 Task: Create a due date automation trigger when advanced on, on the tuesday after a card is due add dates starting tomorrow at 11:00 AM.
Action: Mouse moved to (904, 279)
Screenshot: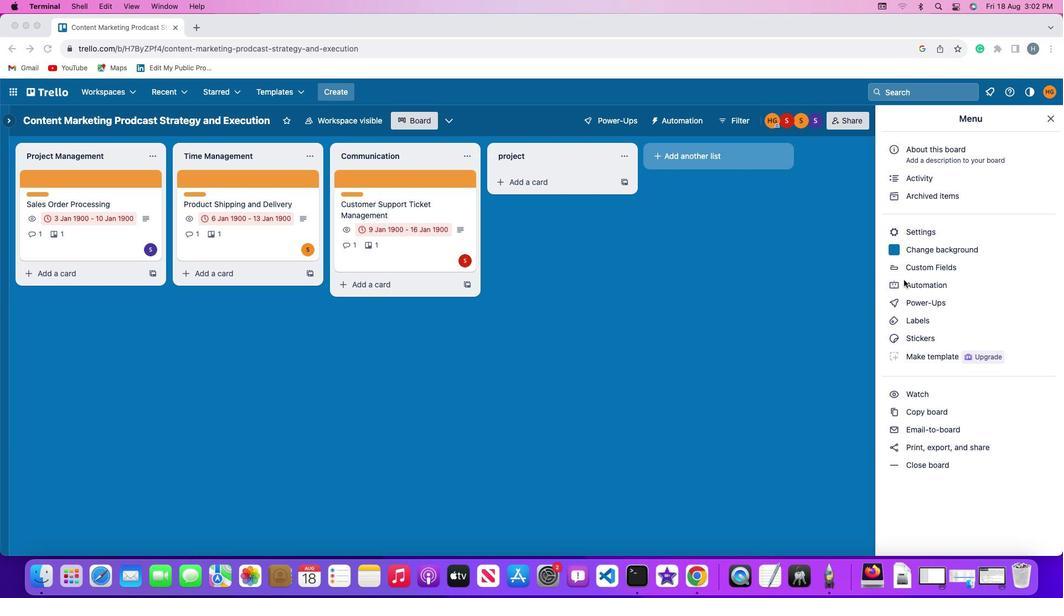 
Action: Mouse pressed left at (904, 279)
Screenshot: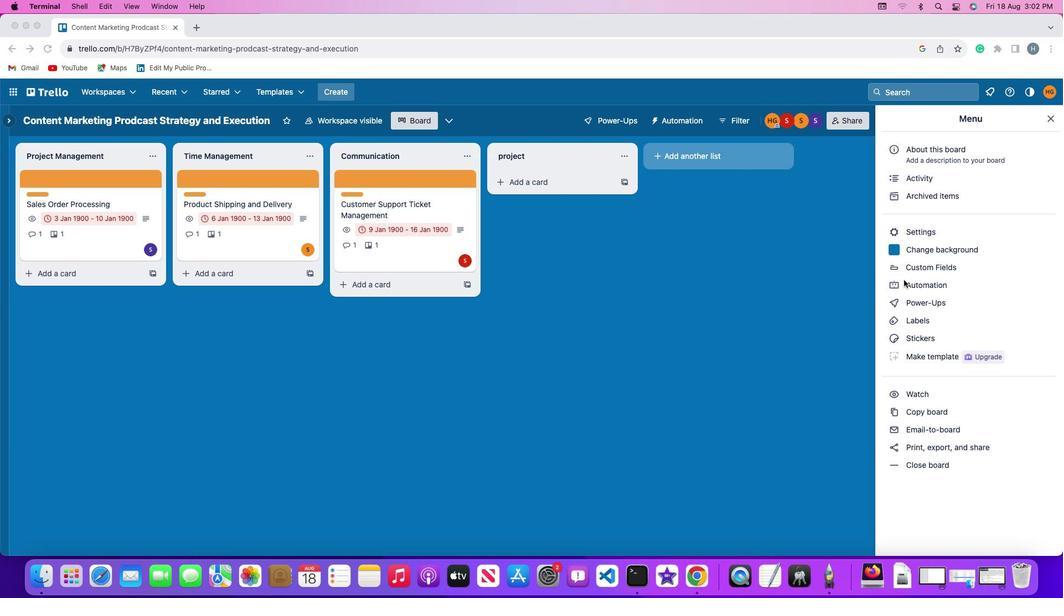 
Action: Mouse pressed left at (904, 279)
Screenshot: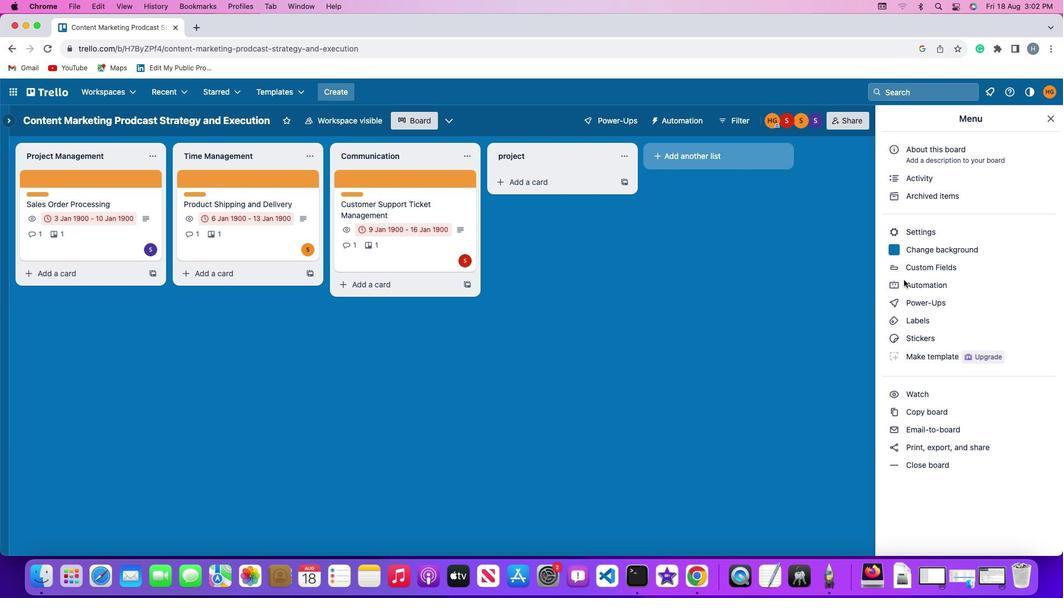 
Action: Mouse moved to (68, 262)
Screenshot: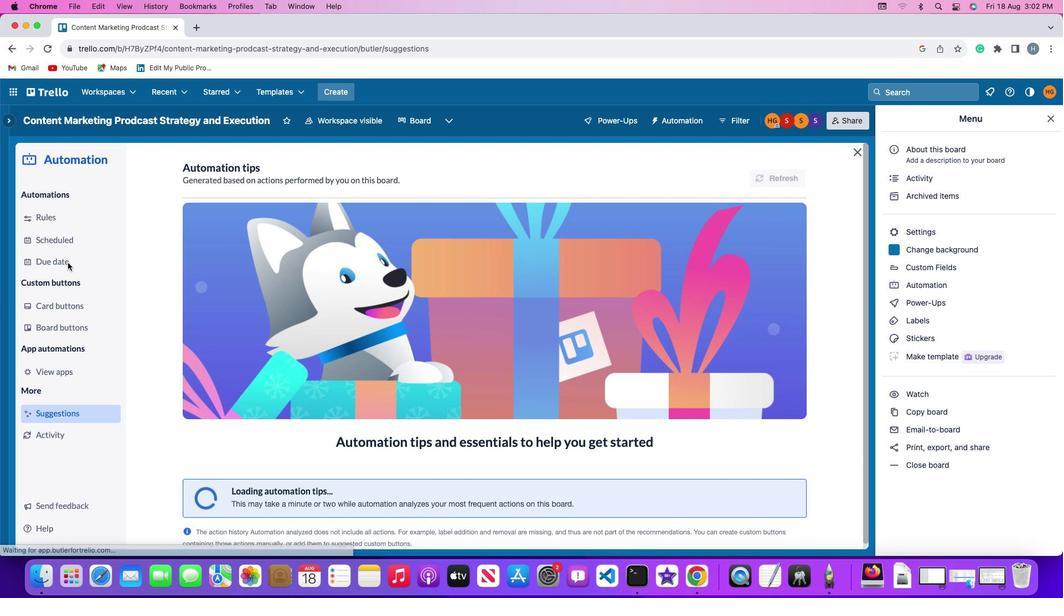 
Action: Mouse pressed left at (68, 262)
Screenshot: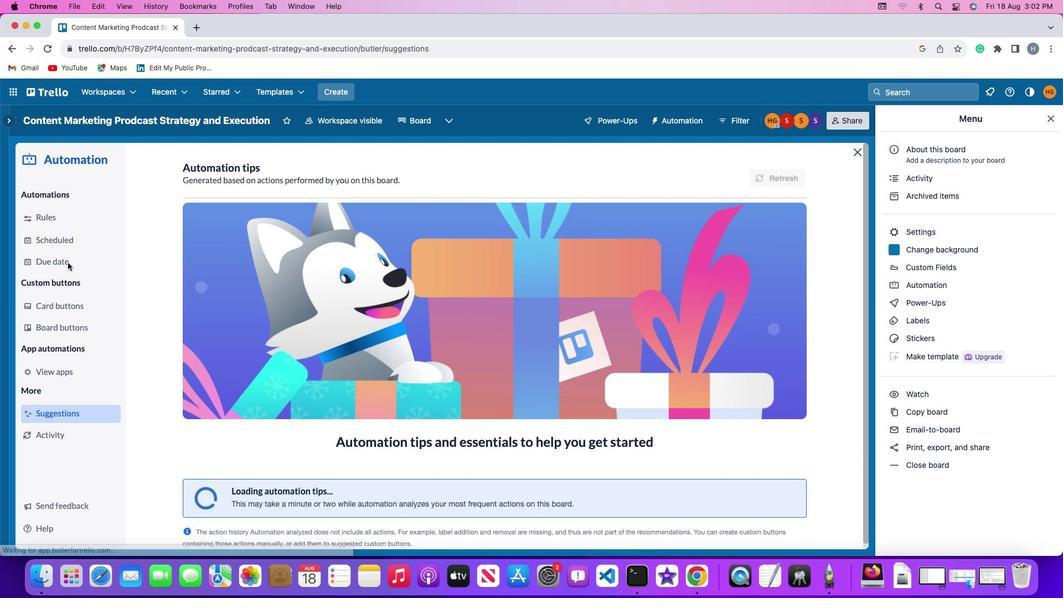 
Action: Mouse moved to (761, 168)
Screenshot: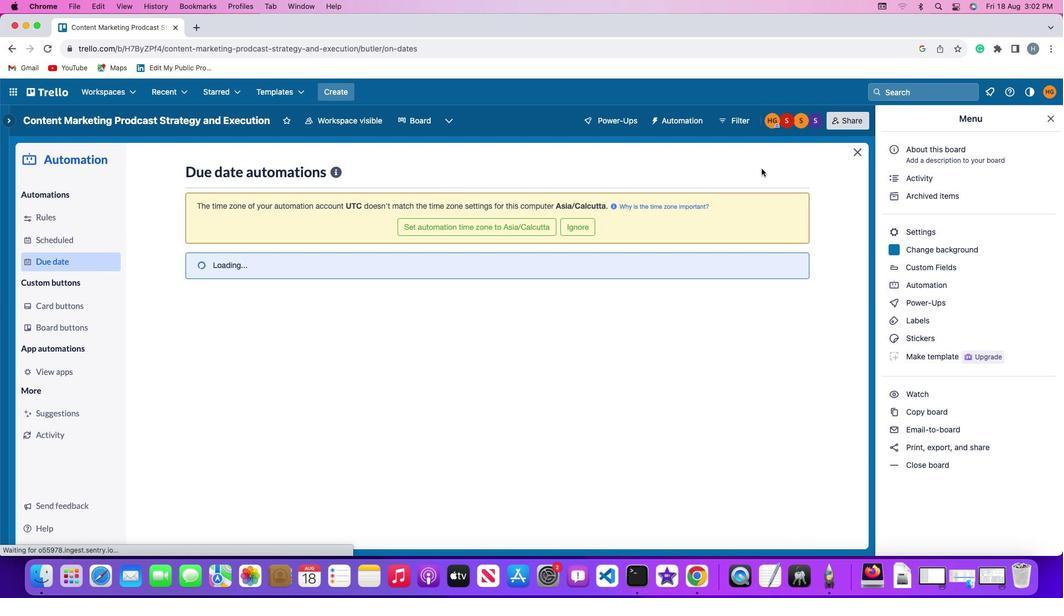 
Action: Mouse pressed left at (761, 168)
Screenshot: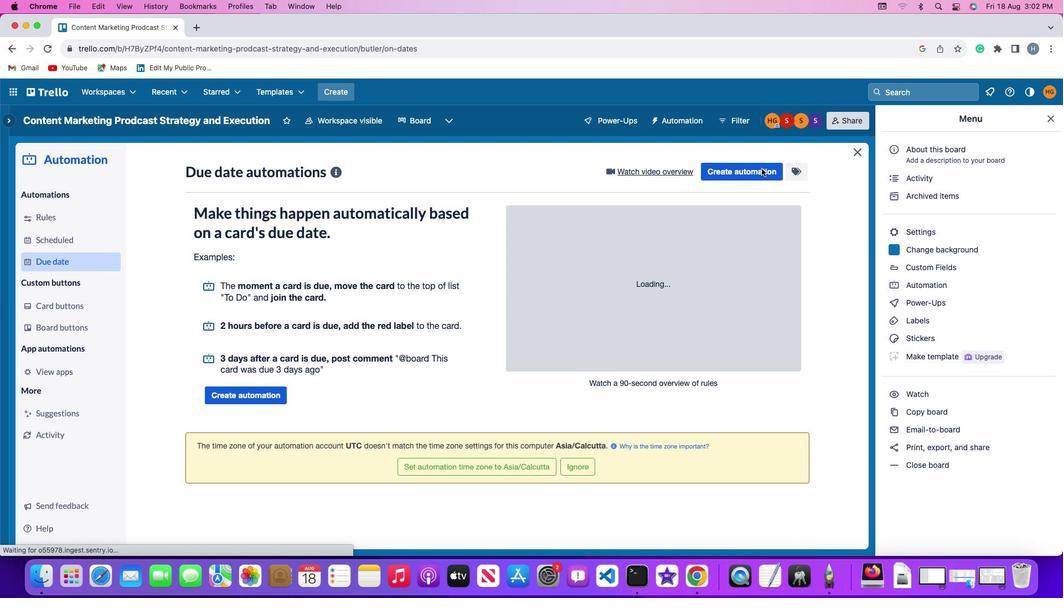 
Action: Mouse moved to (289, 280)
Screenshot: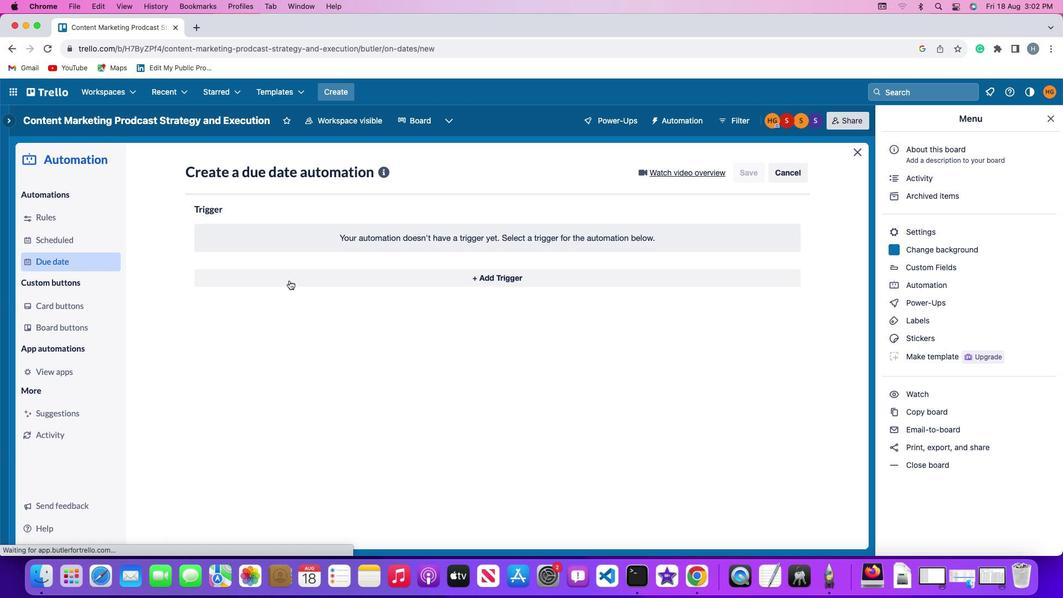 
Action: Mouse pressed left at (289, 280)
Screenshot: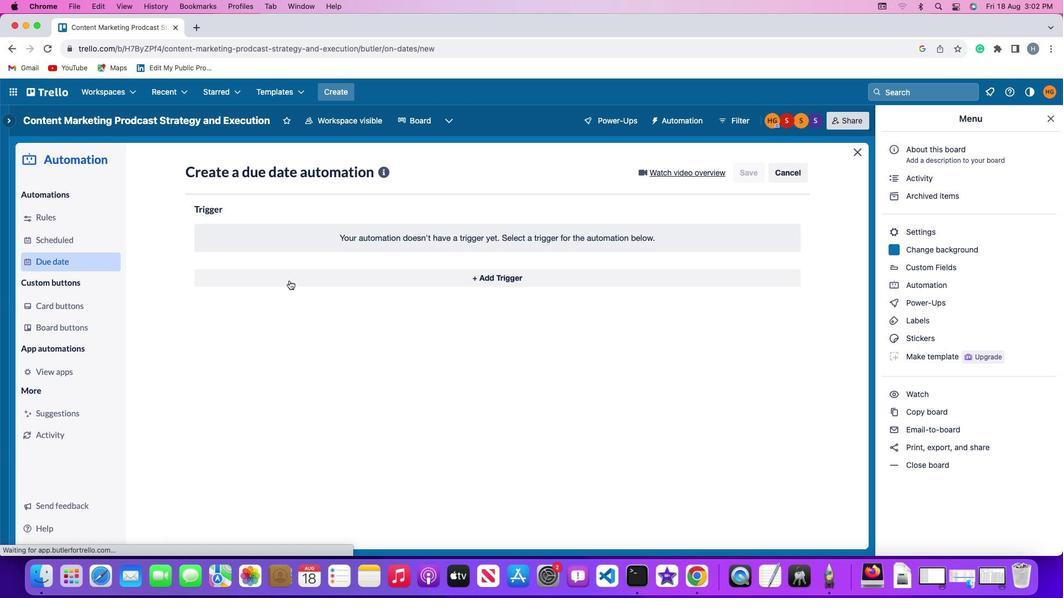 
Action: Mouse moved to (250, 484)
Screenshot: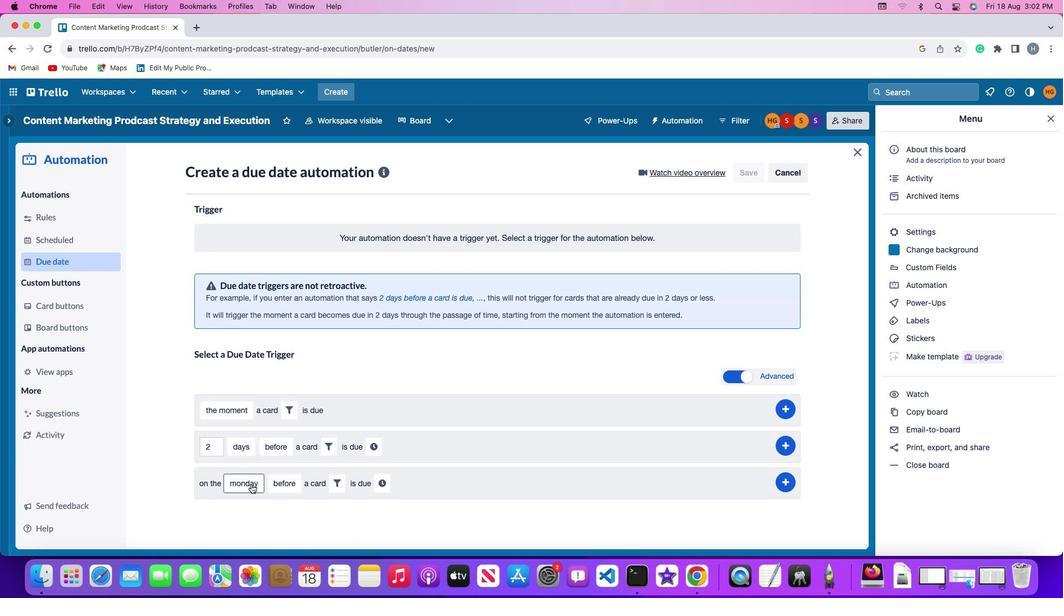 
Action: Mouse pressed left at (250, 484)
Screenshot: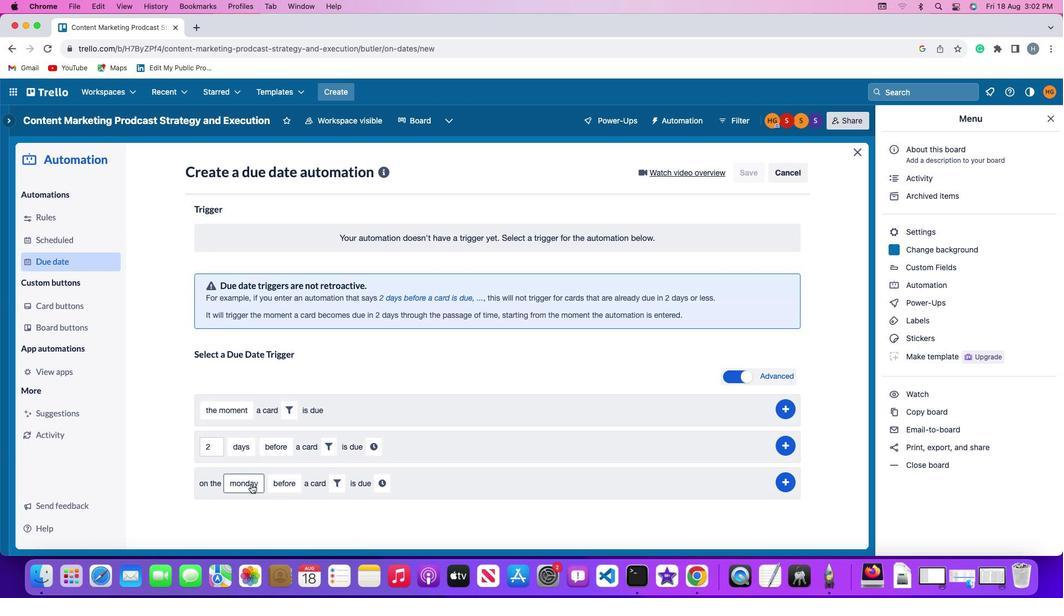 
Action: Mouse moved to (266, 349)
Screenshot: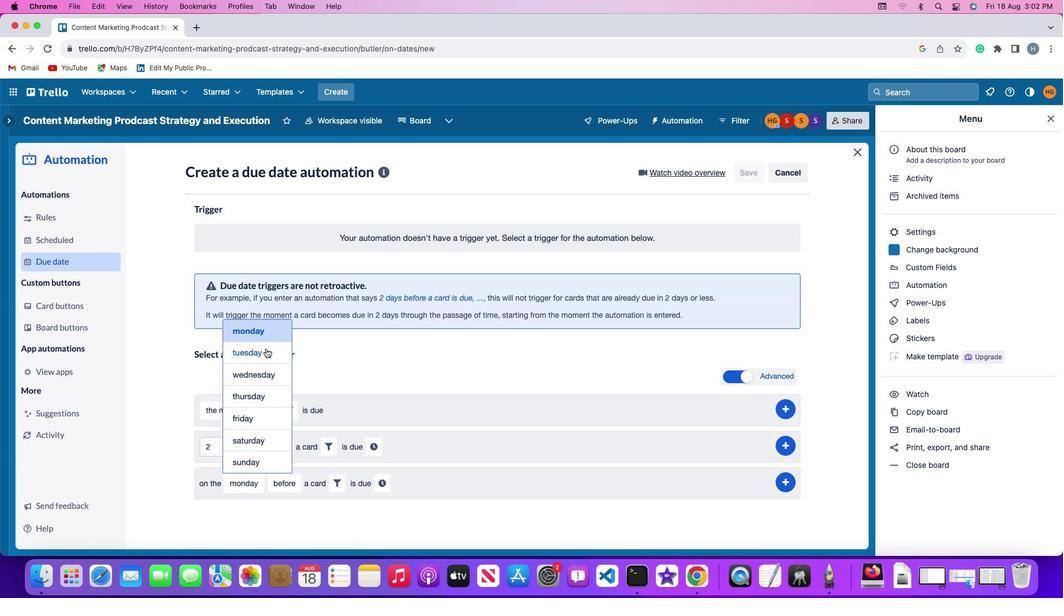 
Action: Mouse pressed left at (266, 349)
Screenshot: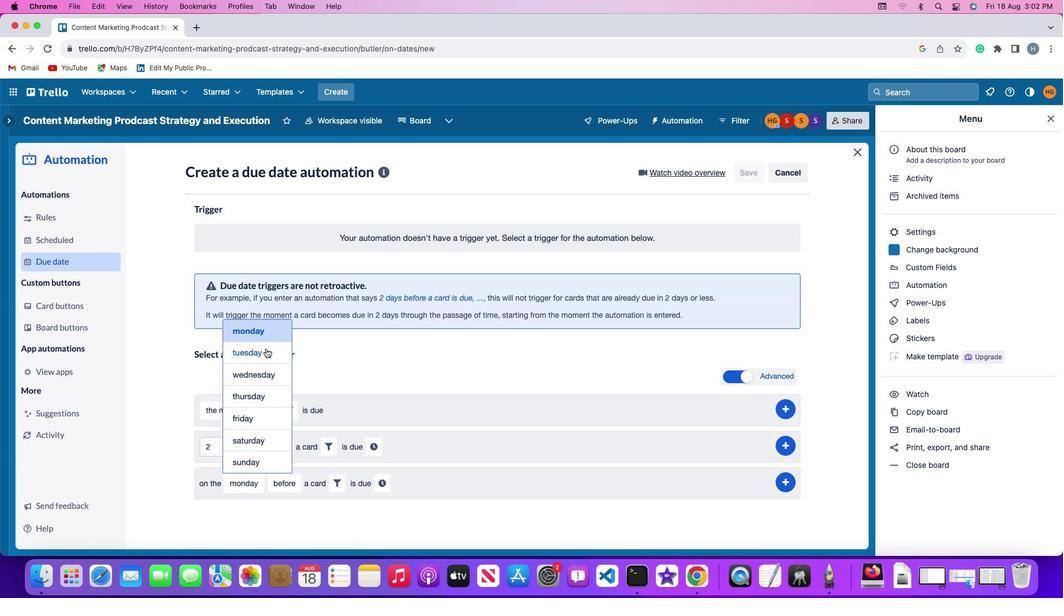 
Action: Mouse moved to (293, 482)
Screenshot: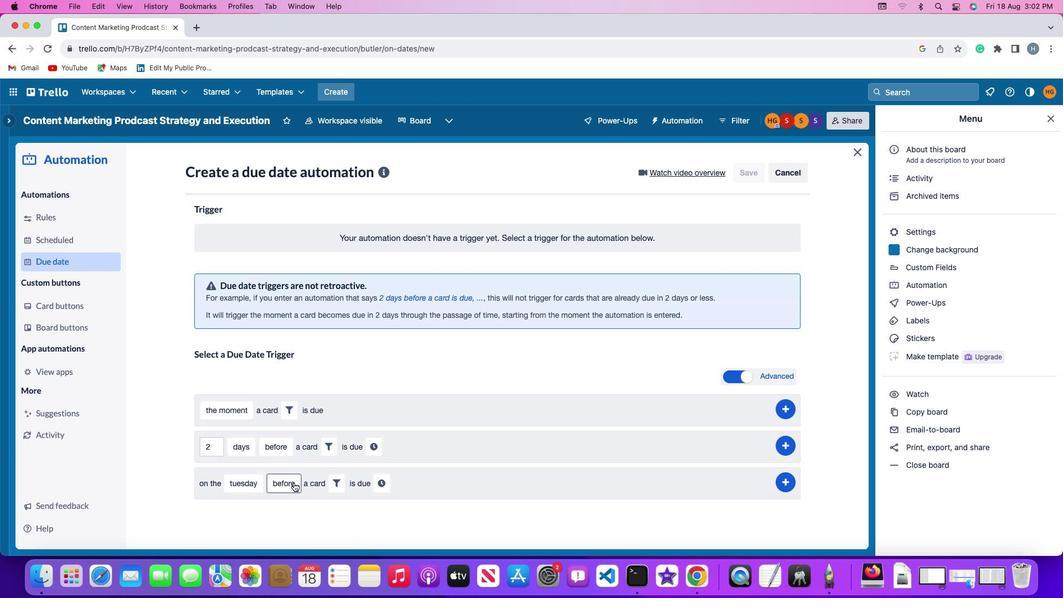 
Action: Mouse pressed left at (293, 482)
Screenshot: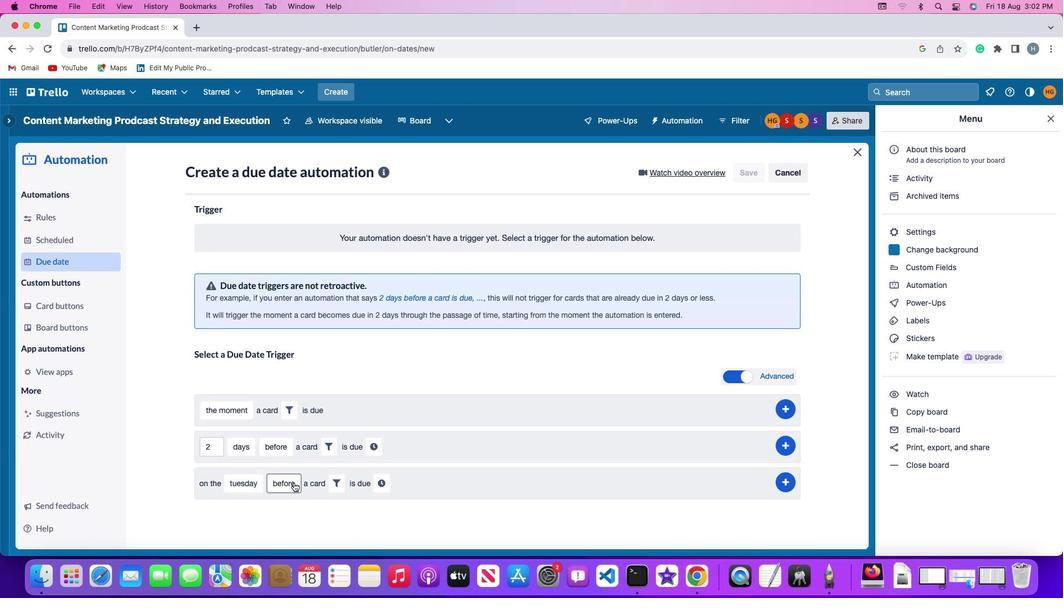 
Action: Mouse moved to (305, 418)
Screenshot: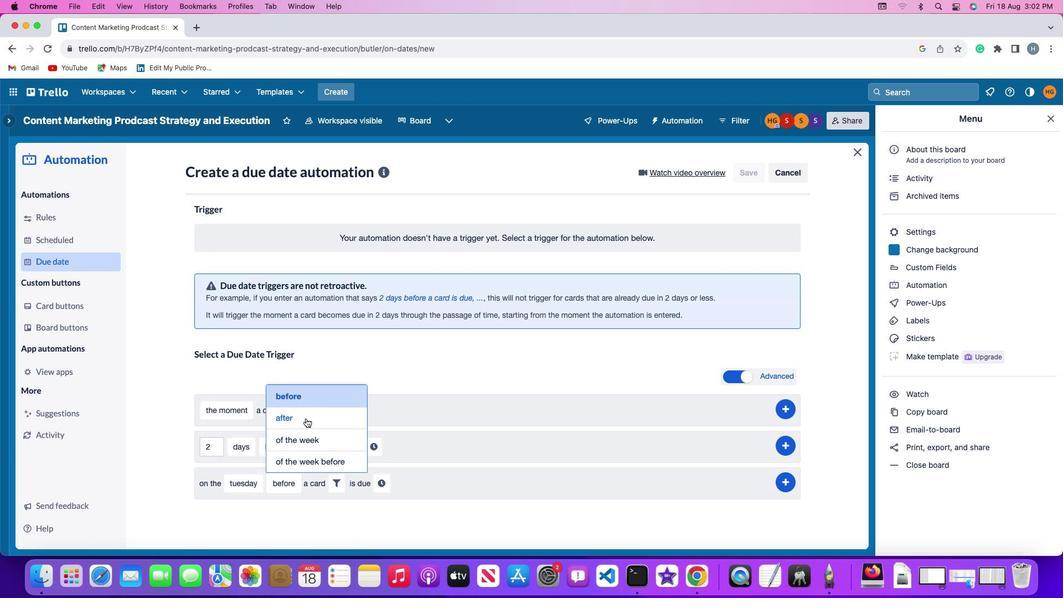 
Action: Mouse pressed left at (305, 418)
Screenshot: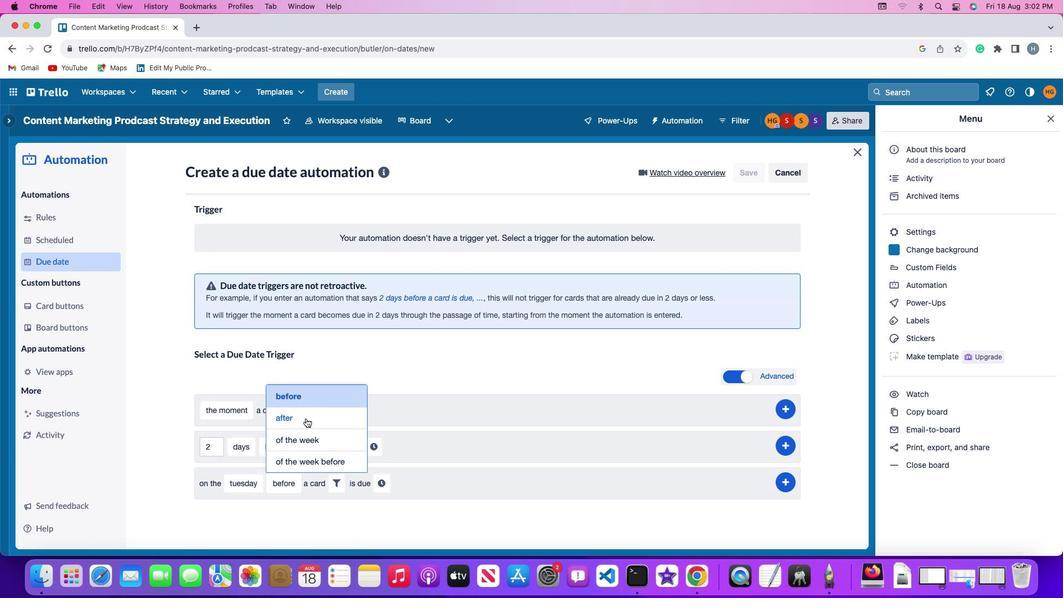 
Action: Mouse moved to (336, 489)
Screenshot: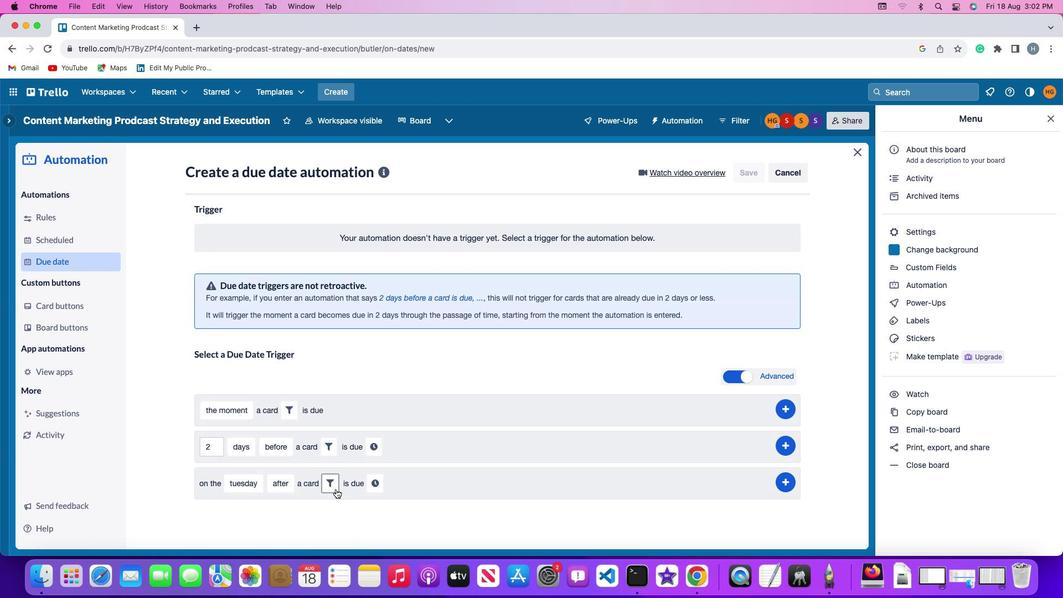
Action: Mouse pressed left at (336, 489)
Screenshot: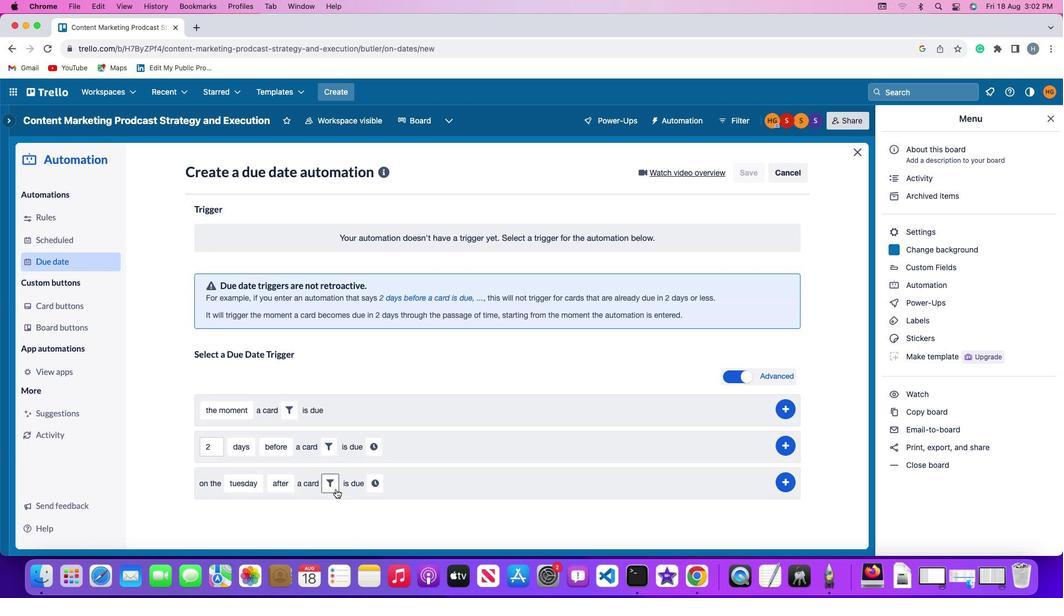 
Action: Mouse moved to (383, 518)
Screenshot: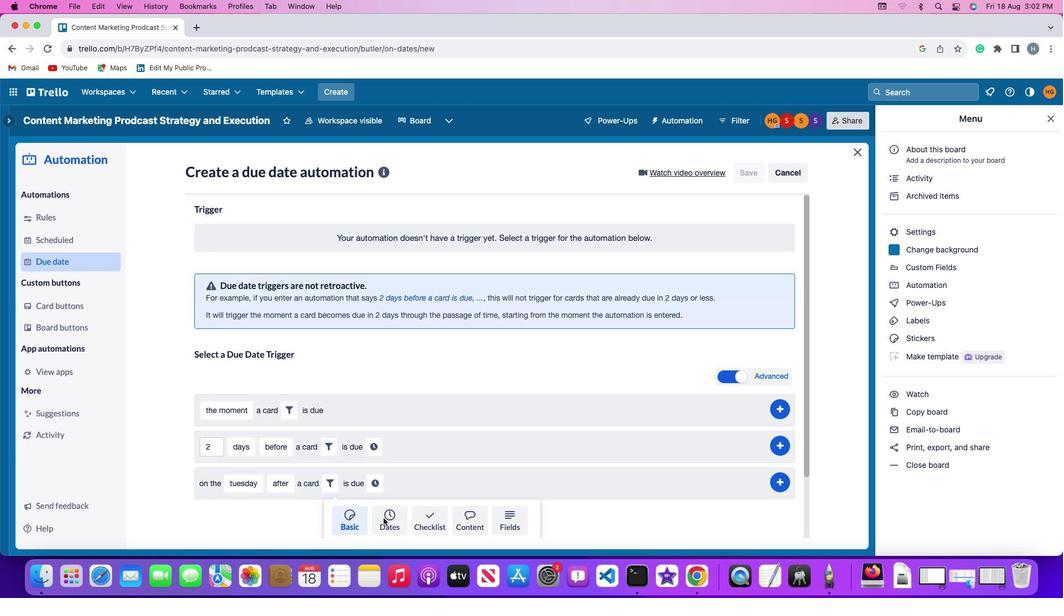 
Action: Mouse pressed left at (383, 518)
Screenshot: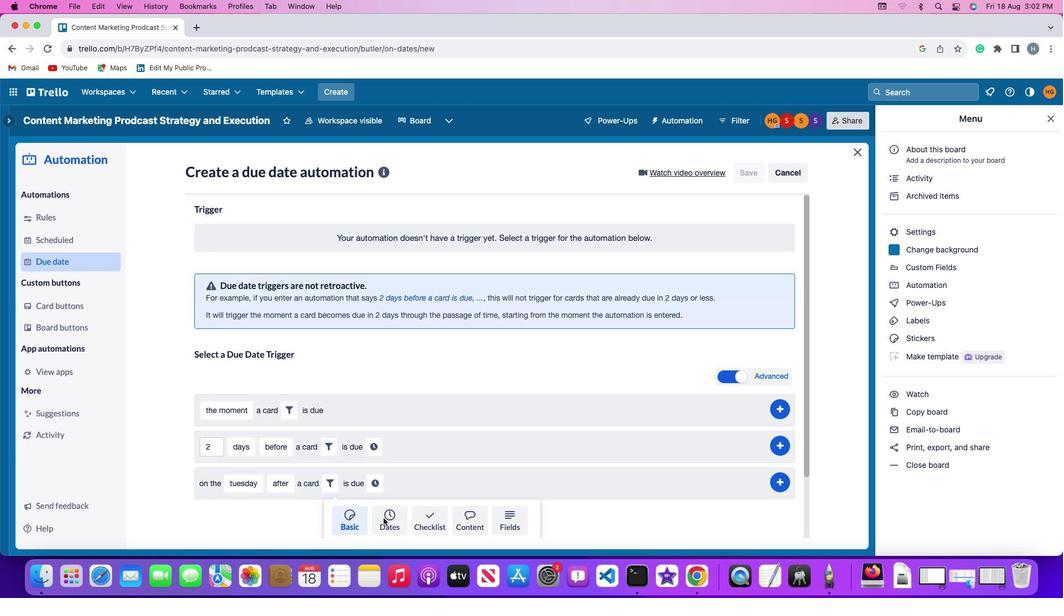 
Action: Mouse moved to (287, 518)
Screenshot: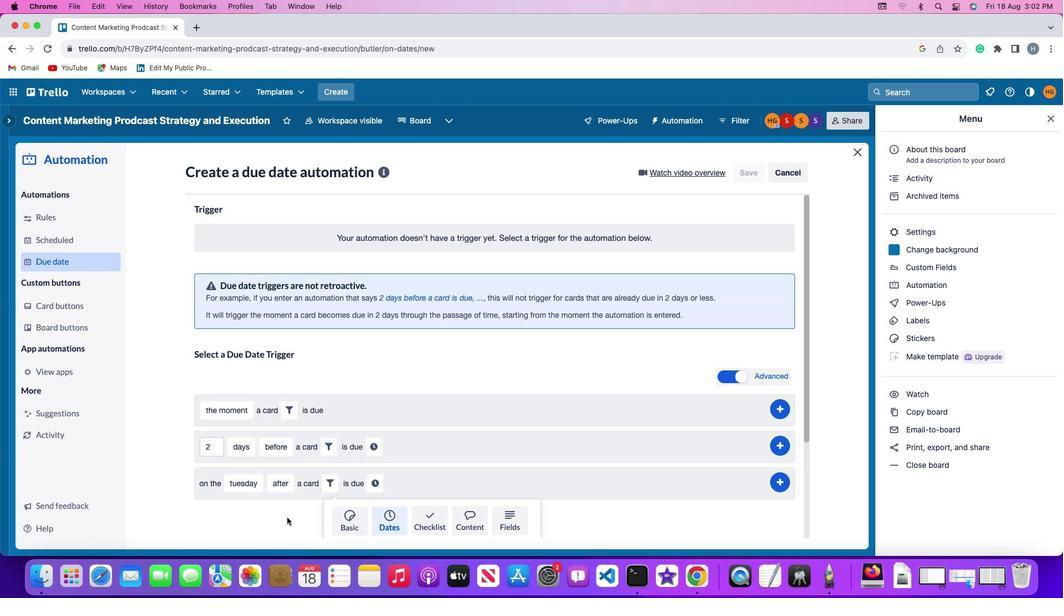 
Action: Mouse scrolled (287, 518) with delta (0, 0)
Screenshot: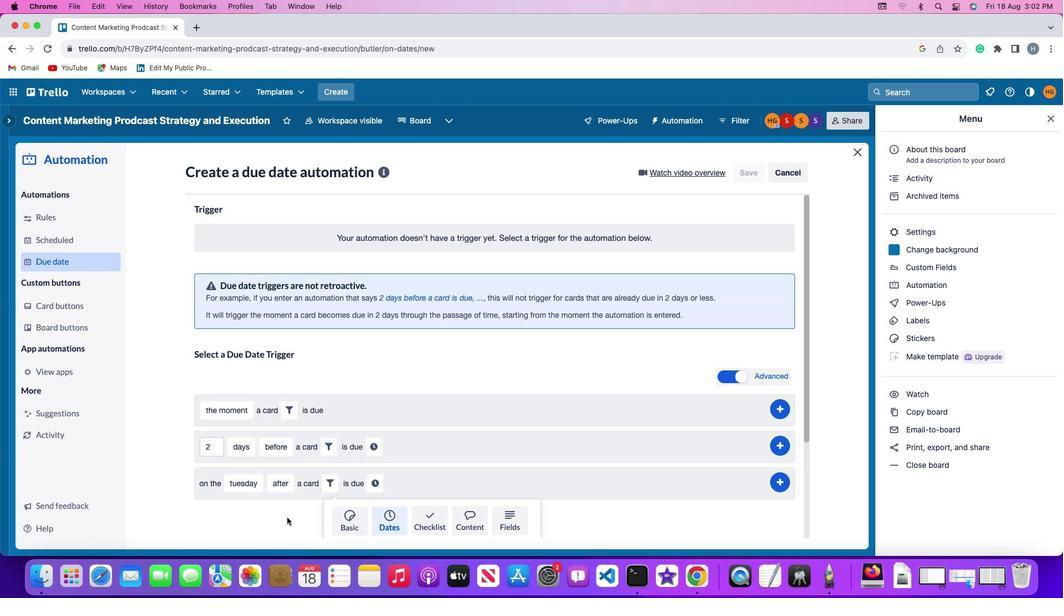 
Action: Mouse moved to (287, 518)
Screenshot: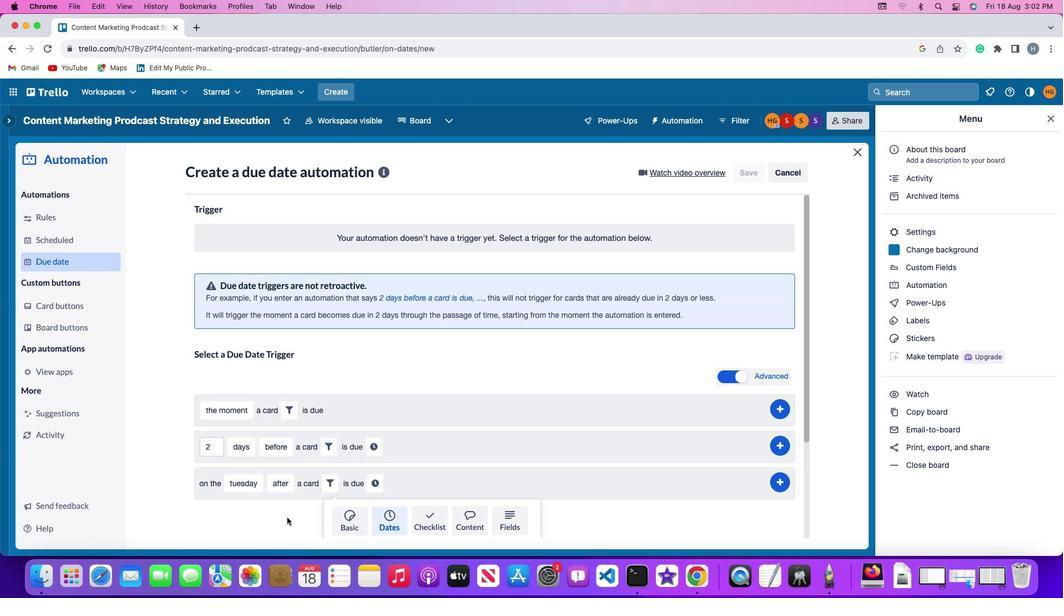 
Action: Mouse scrolled (287, 518) with delta (0, 0)
Screenshot: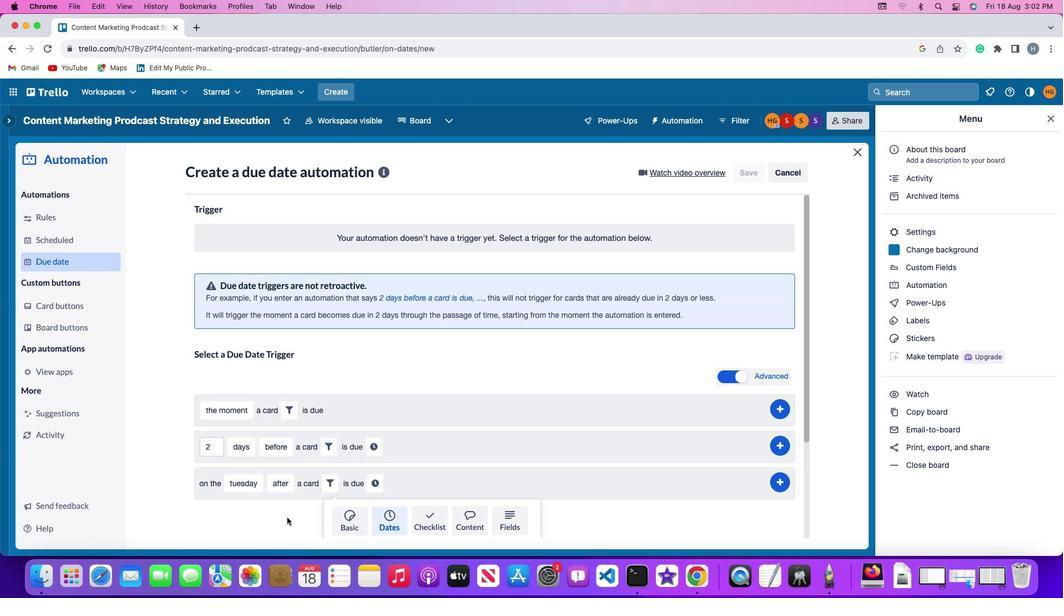 
Action: Mouse scrolled (287, 518) with delta (0, -1)
Screenshot: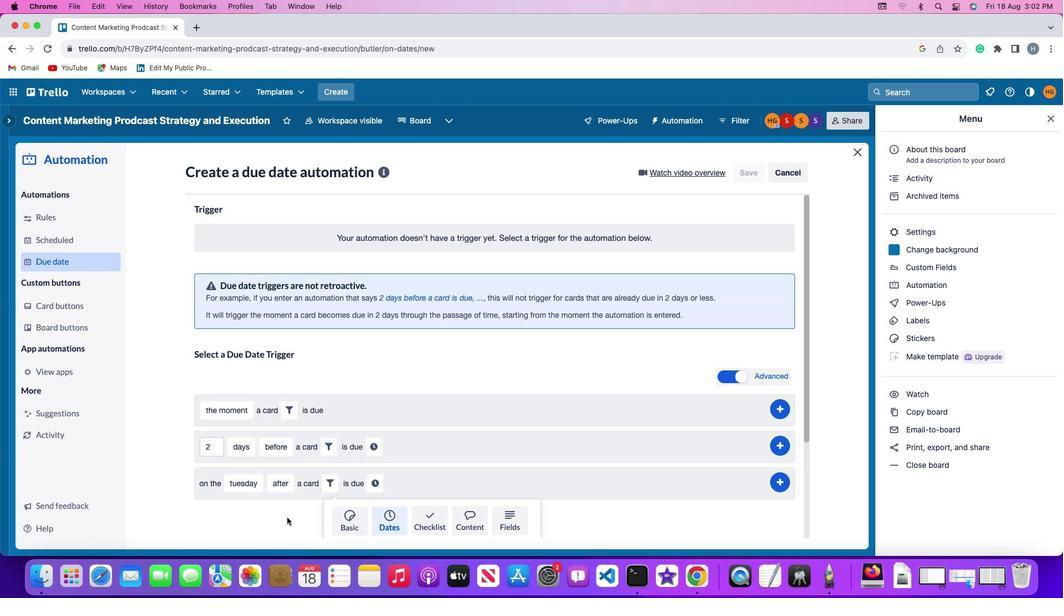 
Action: Mouse scrolled (287, 518) with delta (0, -2)
Screenshot: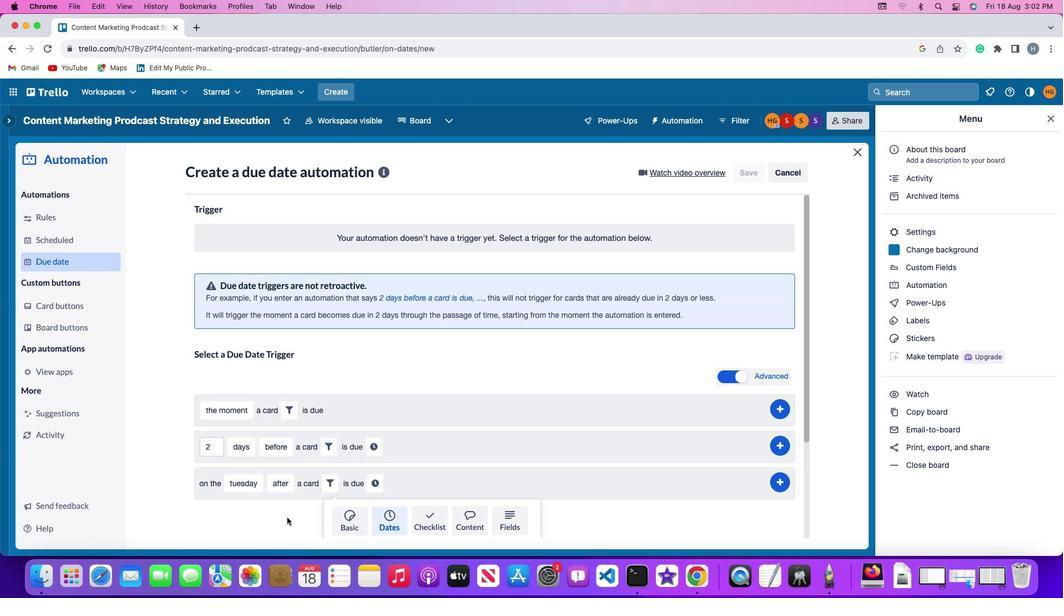 
Action: Mouse scrolled (287, 518) with delta (0, -3)
Screenshot: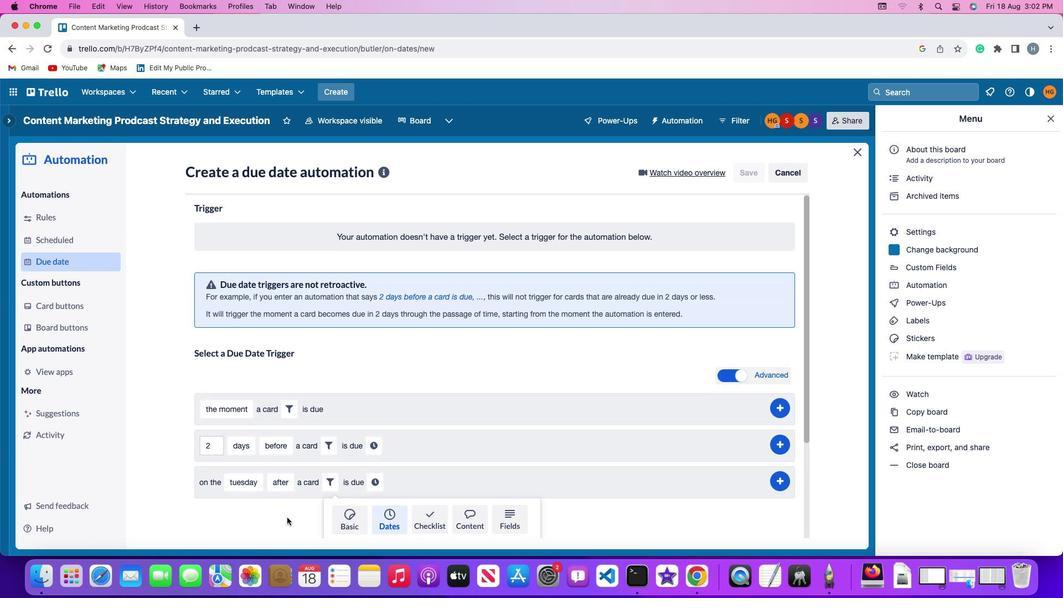 
Action: Mouse scrolled (287, 518) with delta (0, -3)
Screenshot: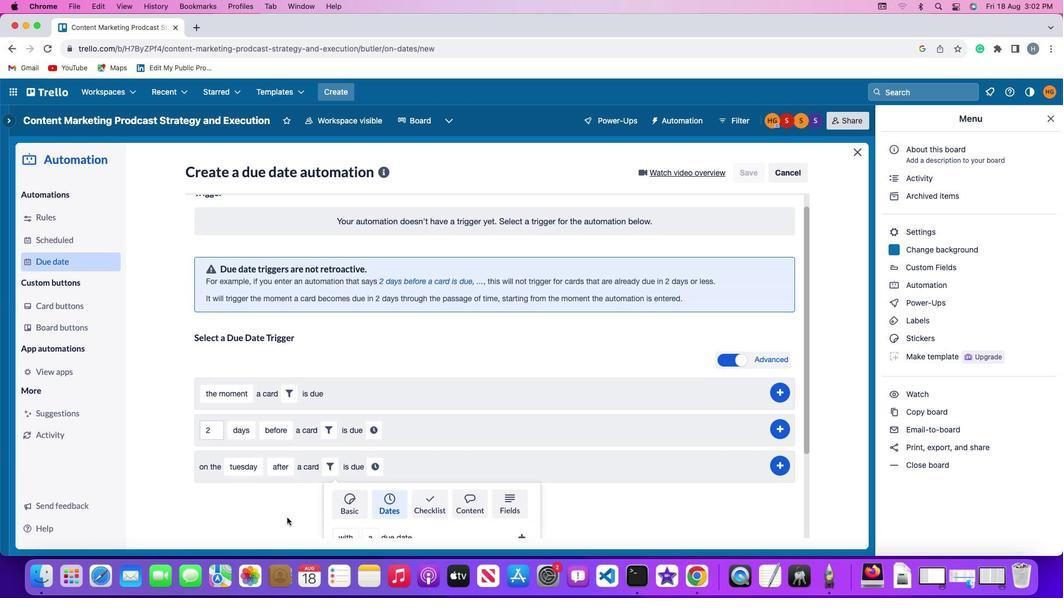 
Action: Mouse scrolled (287, 518) with delta (0, 0)
Screenshot: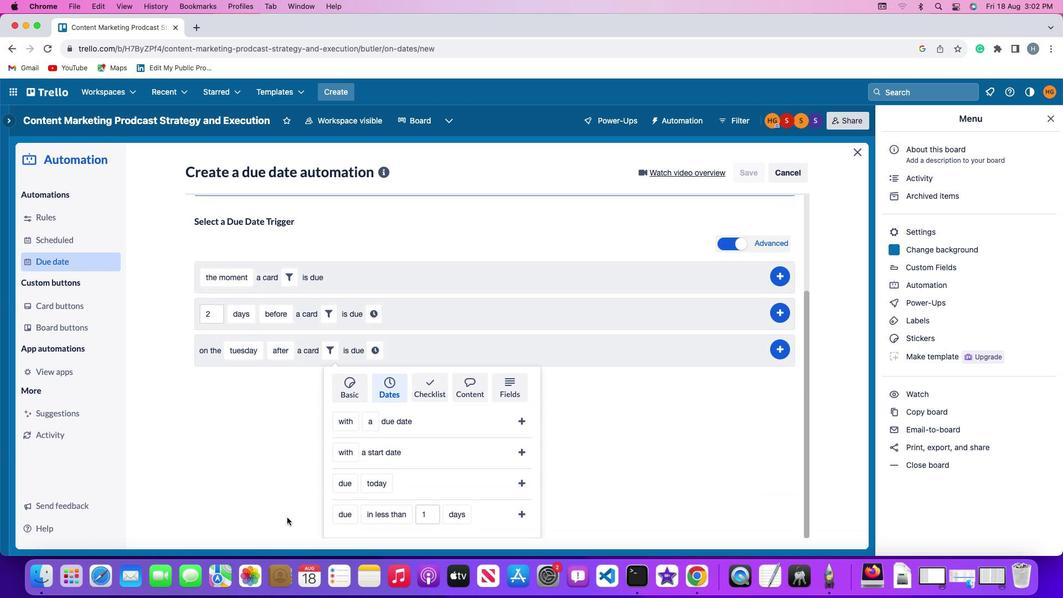 
Action: Mouse scrolled (287, 518) with delta (0, 0)
Screenshot: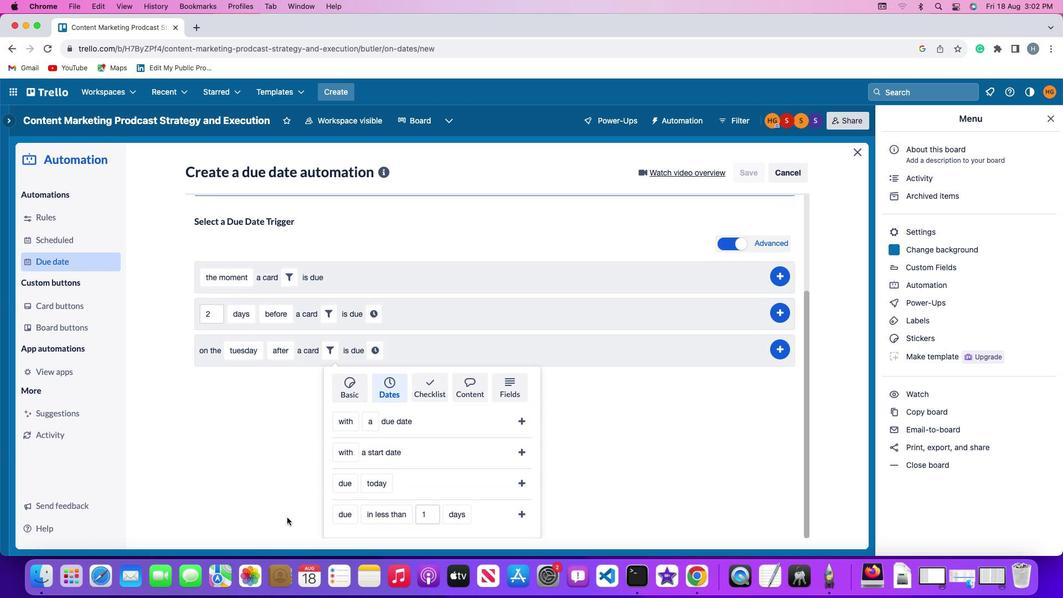 
Action: Mouse moved to (327, 481)
Screenshot: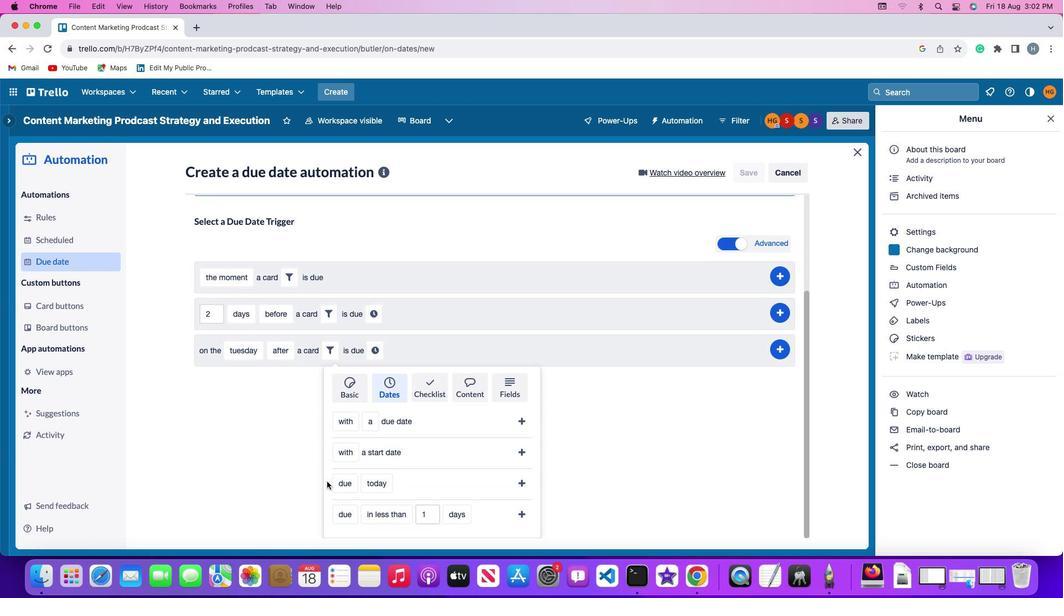 
Action: Mouse pressed left at (327, 481)
Screenshot: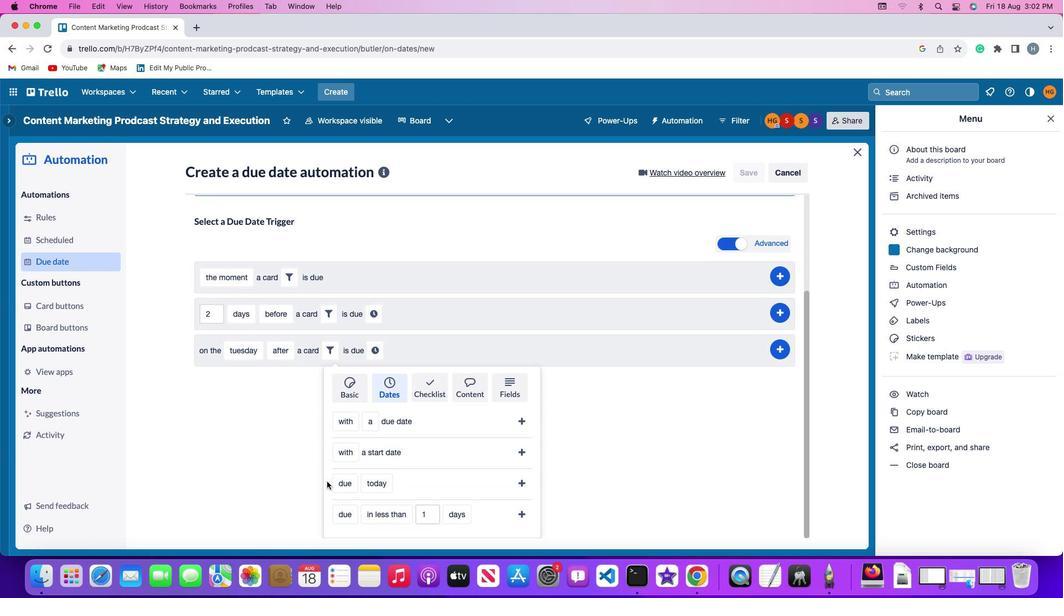 
Action: Mouse moved to (342, 481)
Screenshot: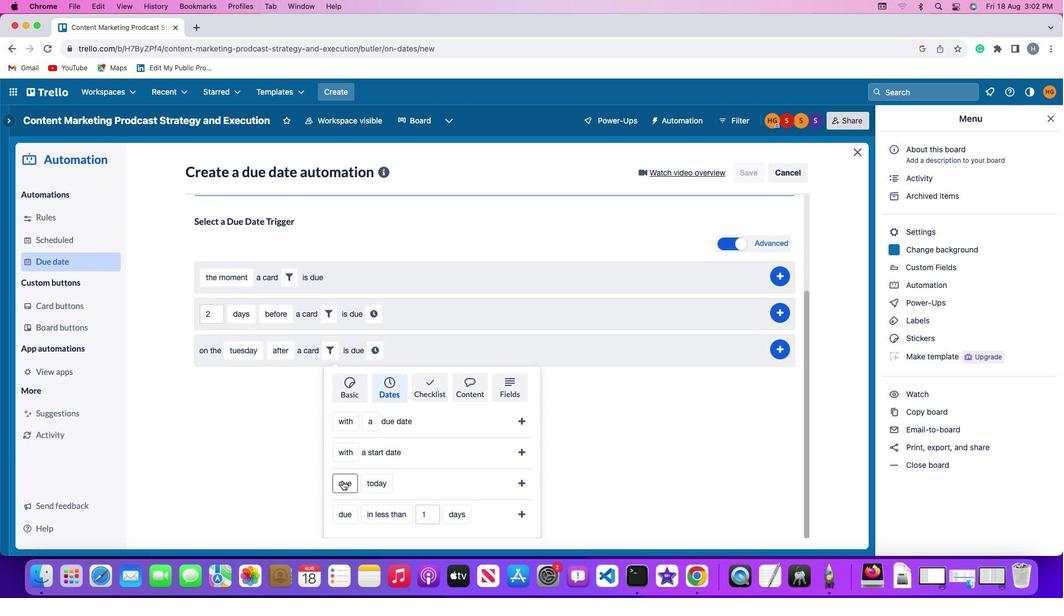 
Action: Mouse pressed left at (342, 481)
Screenshot: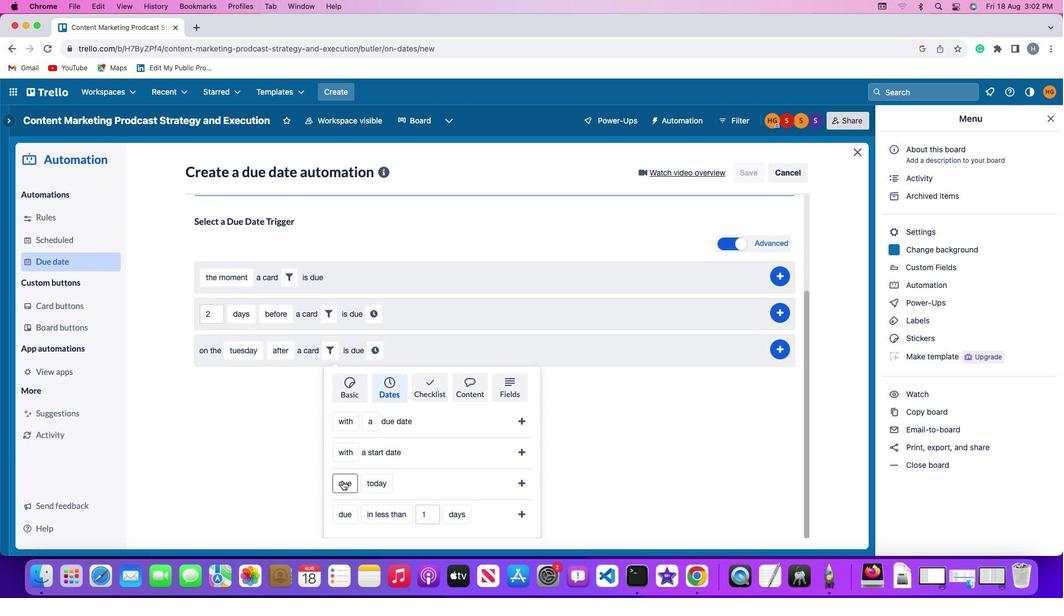 
Action: Mouse moved to (354, 442)
Screenshot: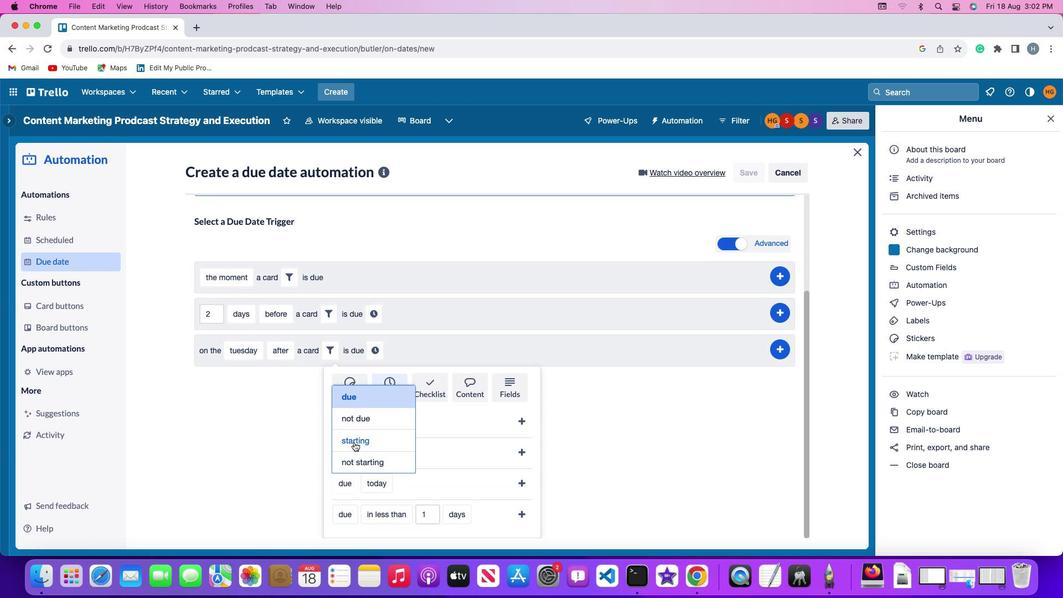 
Action: Mouse pressed left at (354, 442)
Screenshot: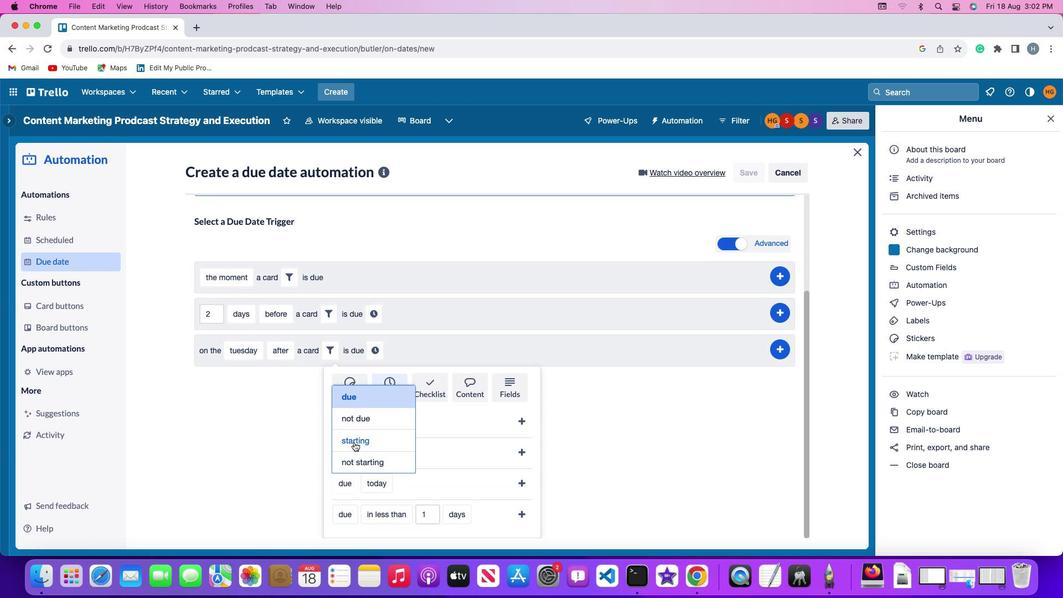 
Action: Mouse moved to (383, 481)
Screenshot: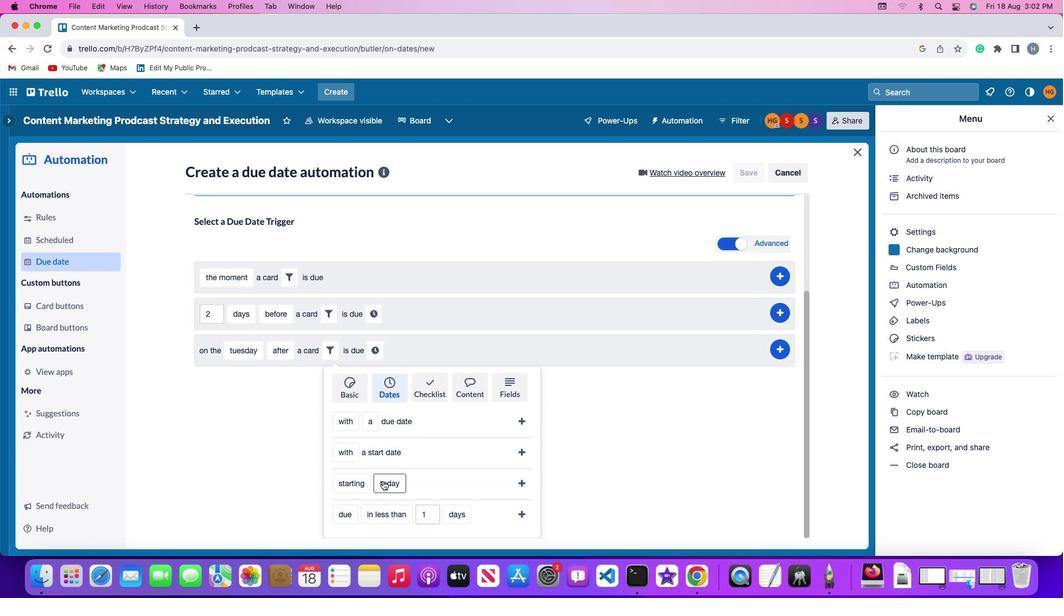 
Action: Mouse pressed left at (383, 481)
Screenshot: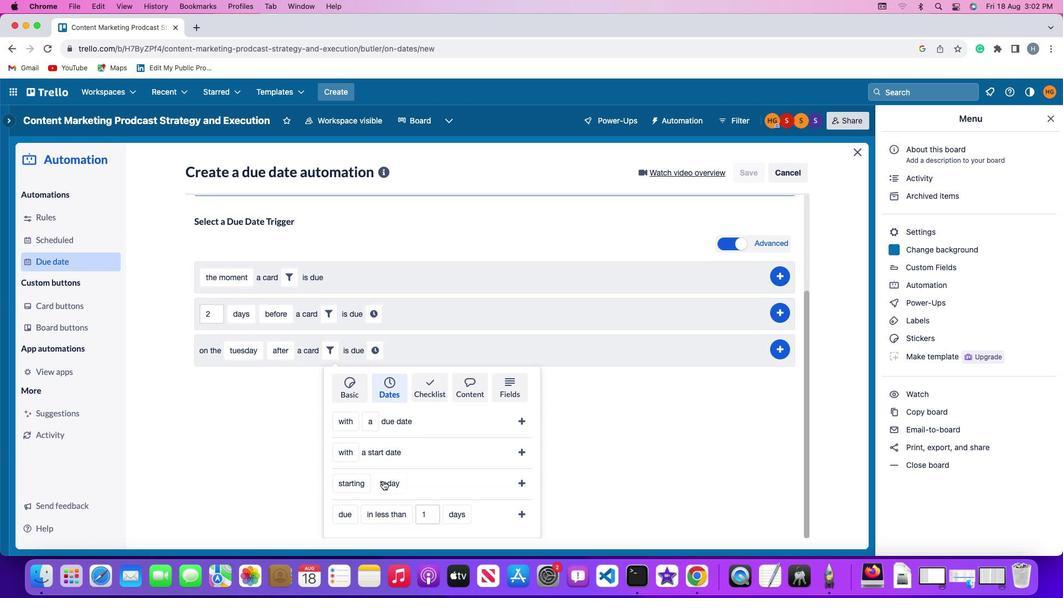 
Action: Mouse moved to (412, 375)
Screenshot: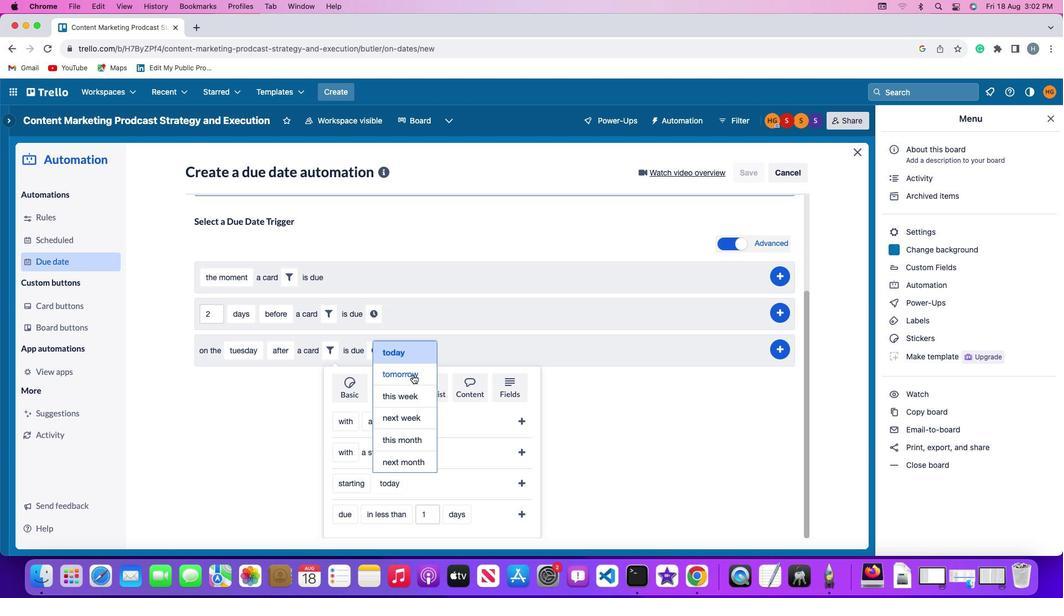 
Action: Mouse pressed left at (412, 375)
Screenshot: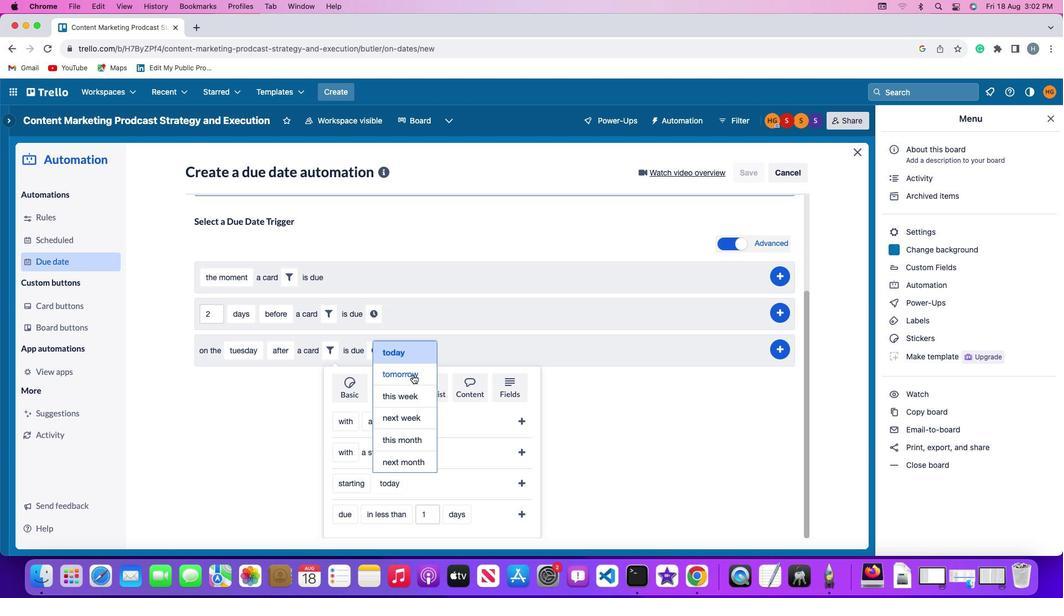 
Action: Mouse moved to (519, 482)
Screenshot: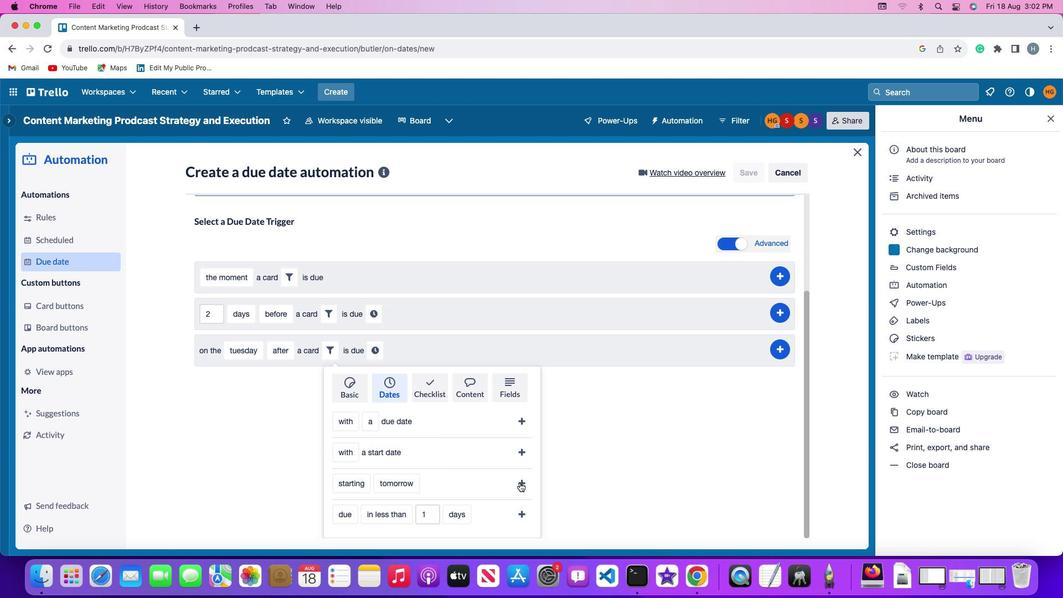 
Action: Mouse pressed left at (519, 482)
Screenshot: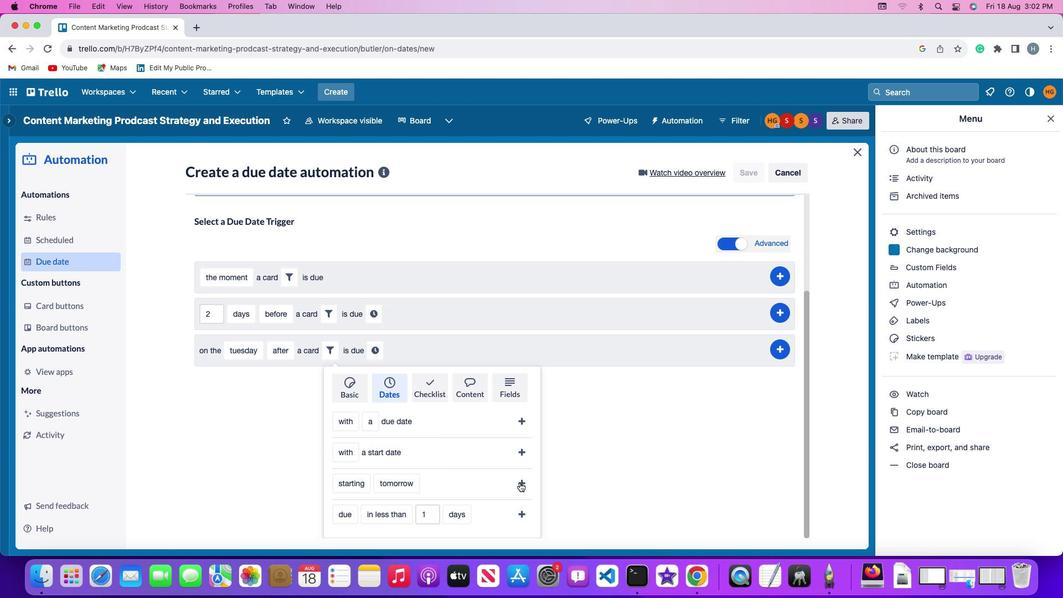 
Action: Mouse moved to (465, 484)
Screenshot: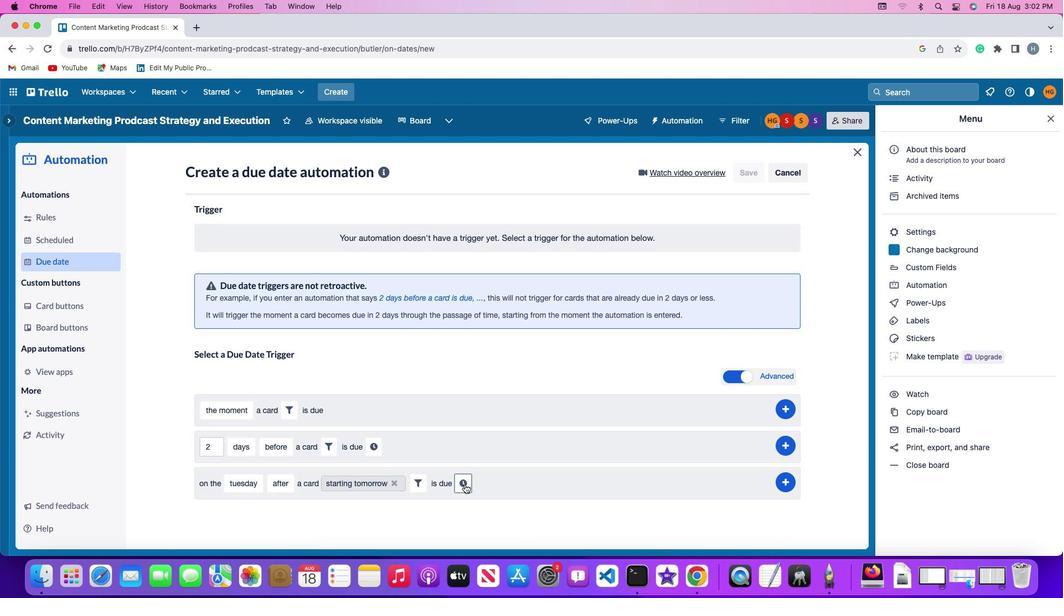 
Action: Mouse pressed left at (465, 484)
Screenshot: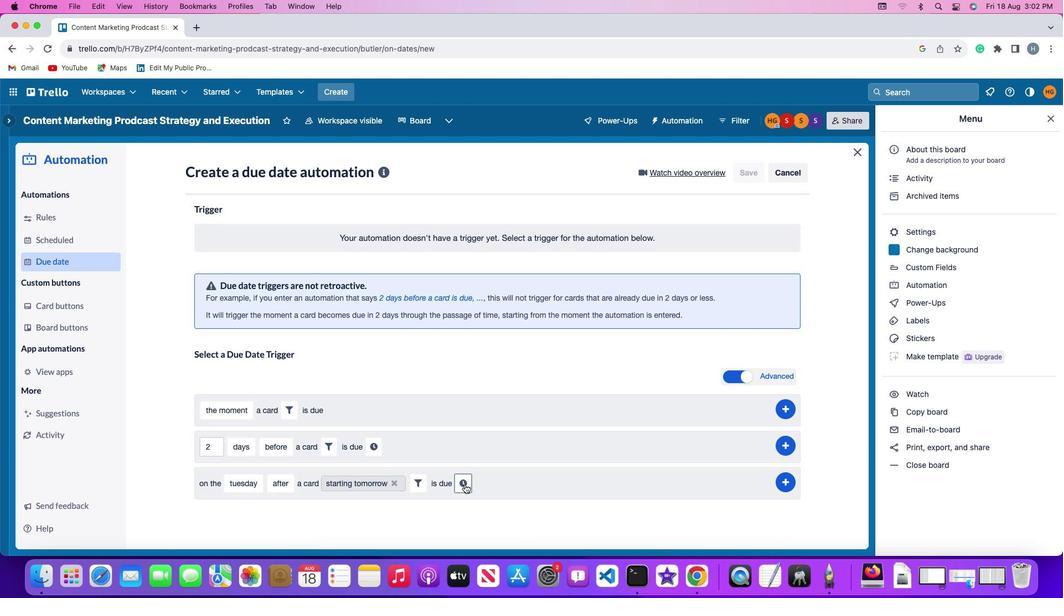
Action: Mouse moved to (483, 486)
Screenshot: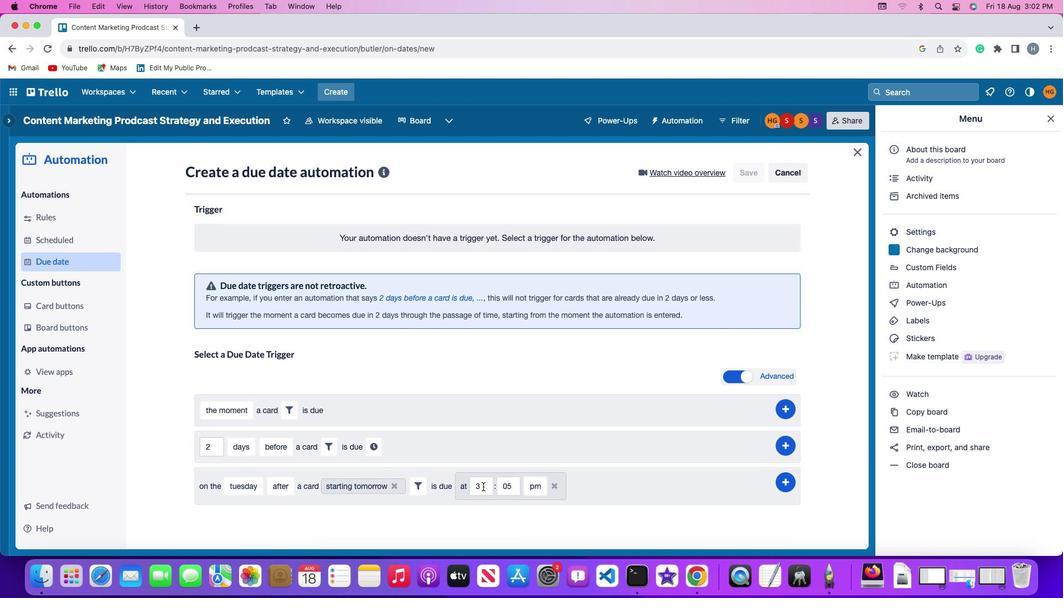 
Action: Mouse pressed left at (483, 486)
Screenshot: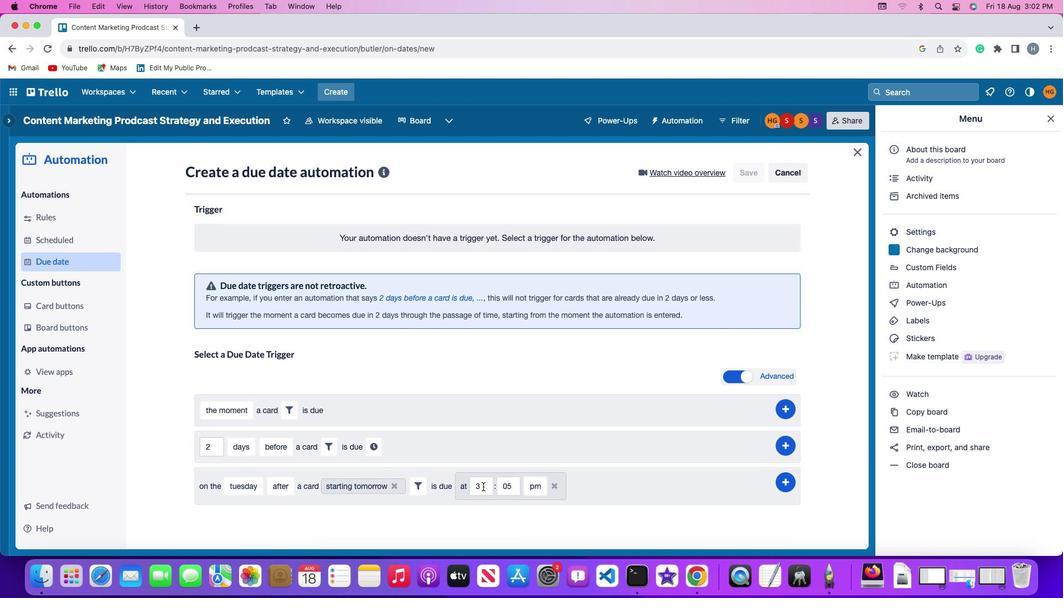 
Action: Mouse moved to (483, 486)
Screenshot: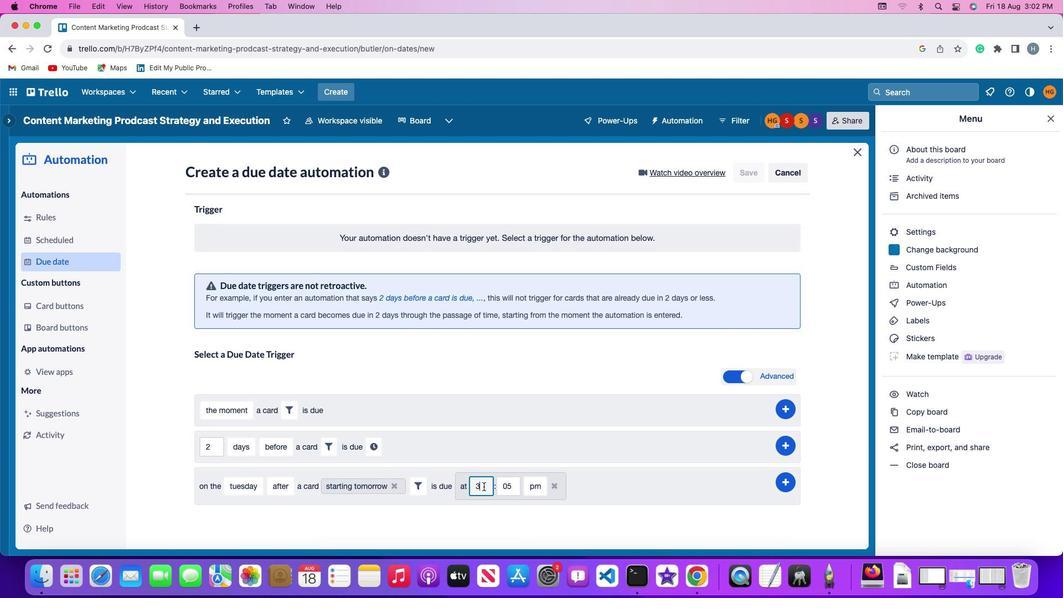
Action: Key pressed Key.backspace'1''1'
Screenshot: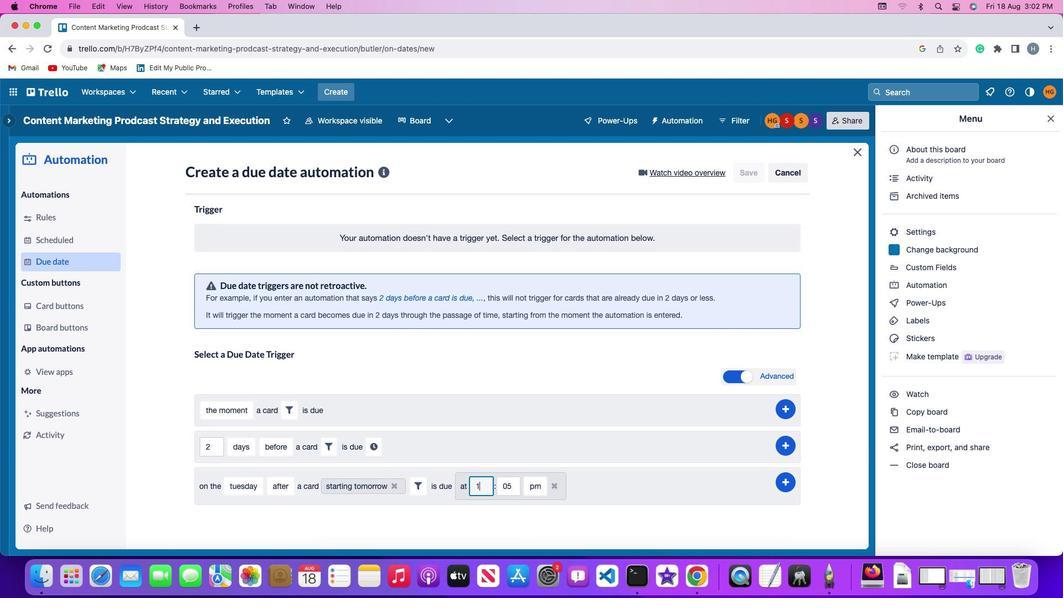 
Action: Mouse moved to (516, 485)
Screenshot: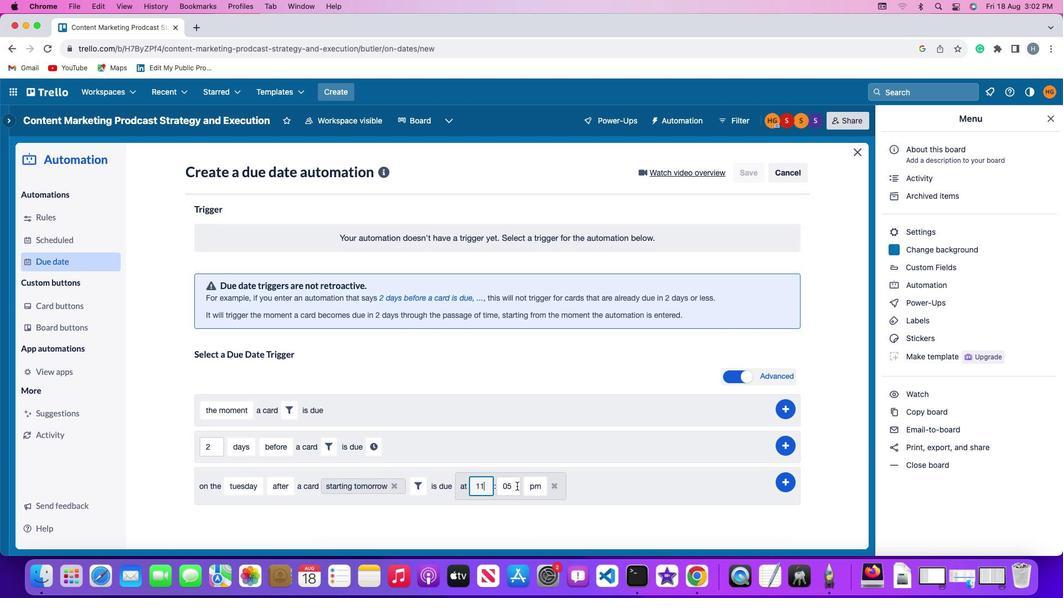 
Action: Mouse pressed left at (516, 485)
Screenshot: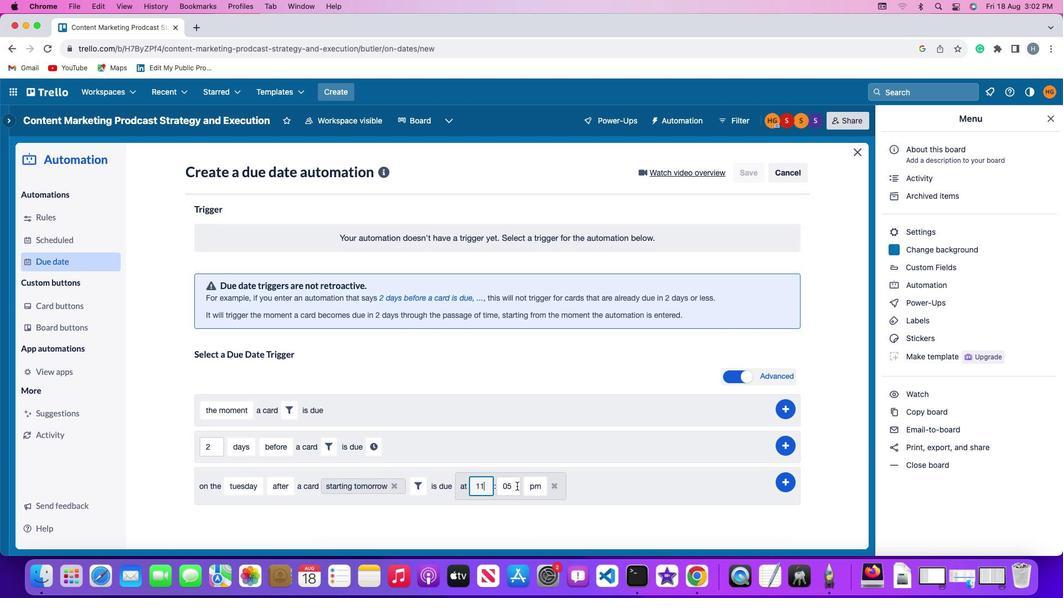 
Action: Mouse moved to (517, 485)
Screenshot: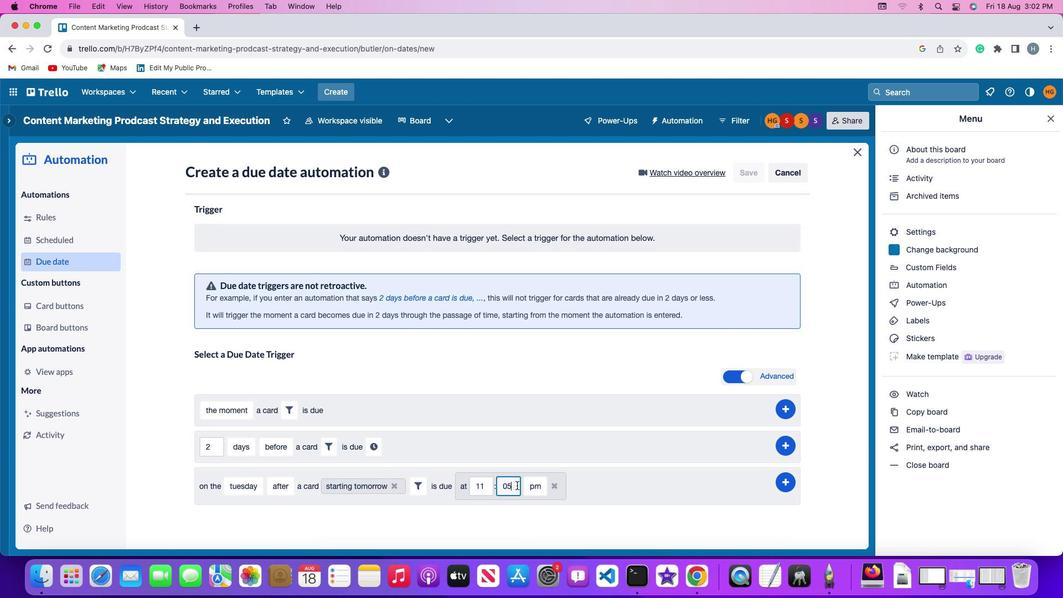
Action: Key pressed Key.backspaceKey.backspace'0''0'
Screenshot: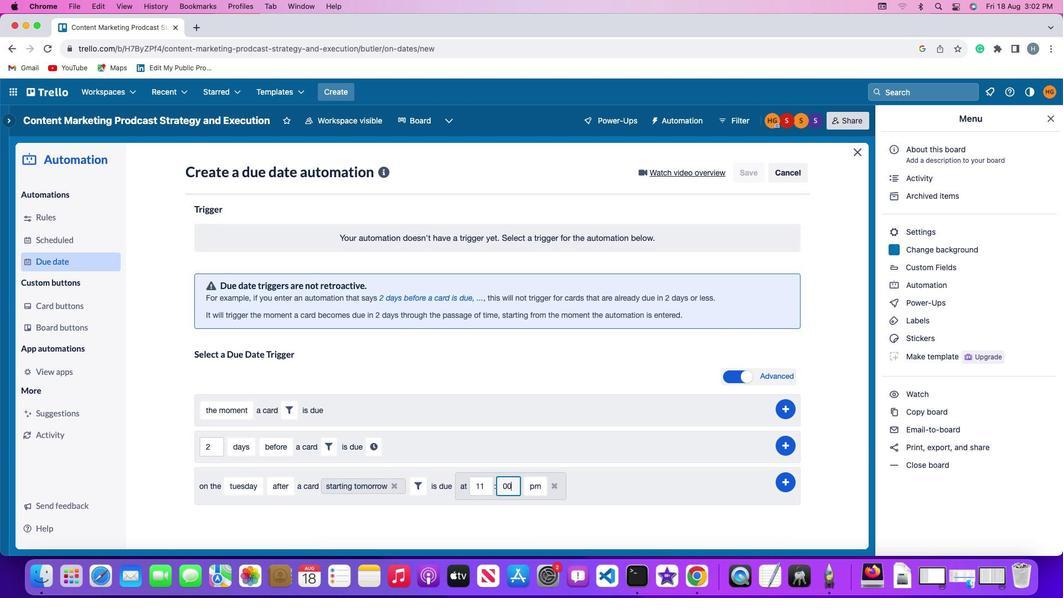 
Action: Mouse moved to (542, 487)
Screenshot: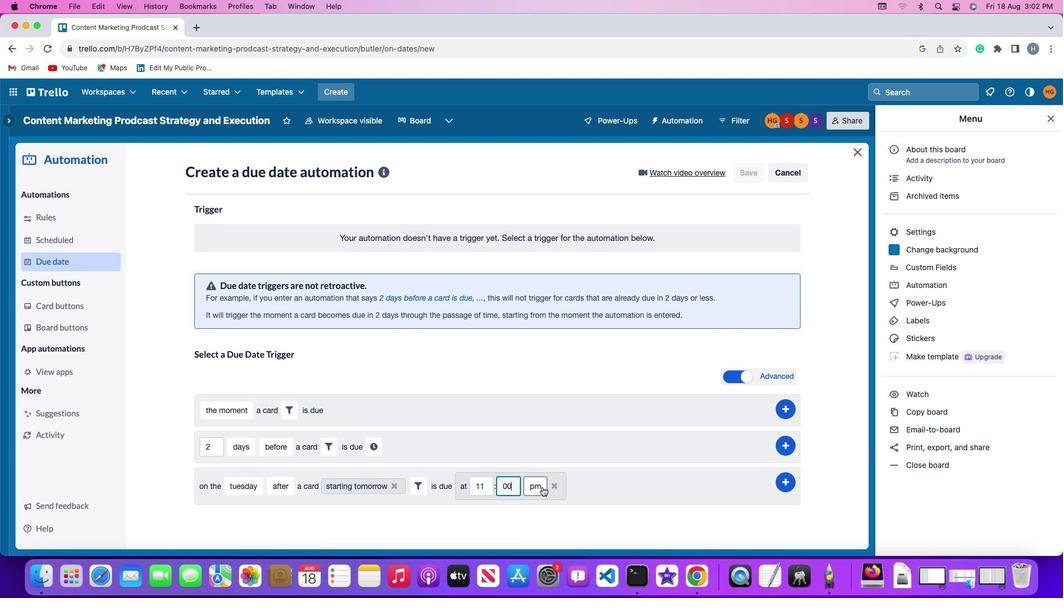 
Action: Mouse pressed left at (542, 487)
Screenshot: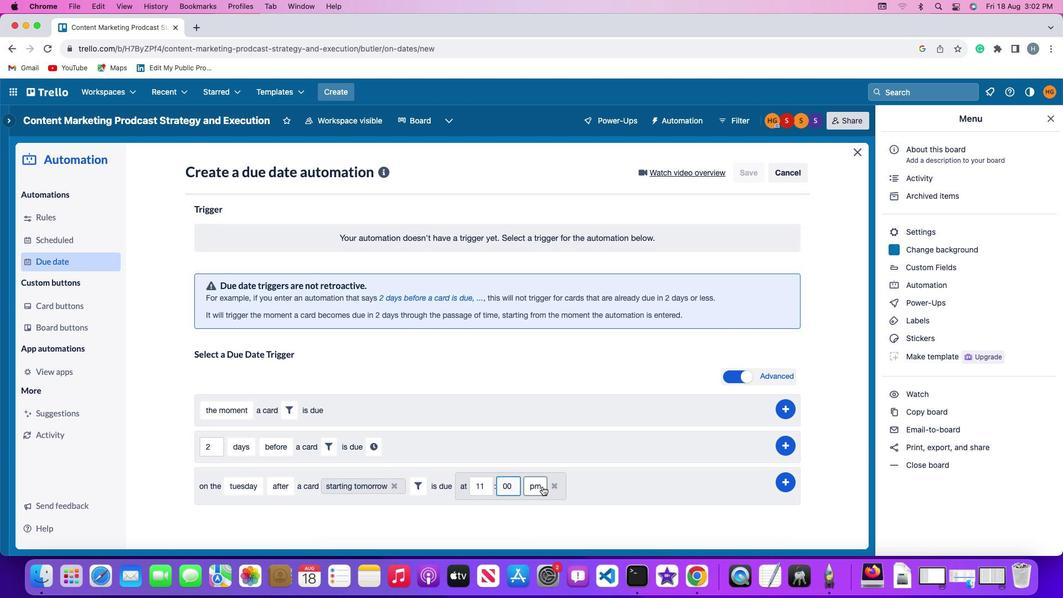 
Action: Mouse moved to (535, 509)
Screenshot: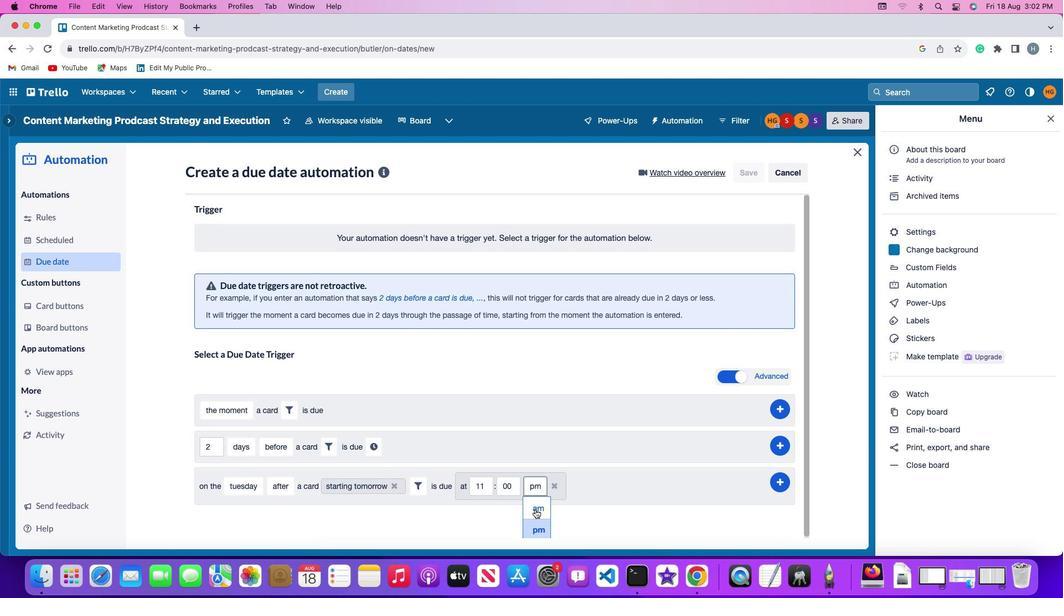 
Action: Mouse pressed left at (535, 509)
Screenshot: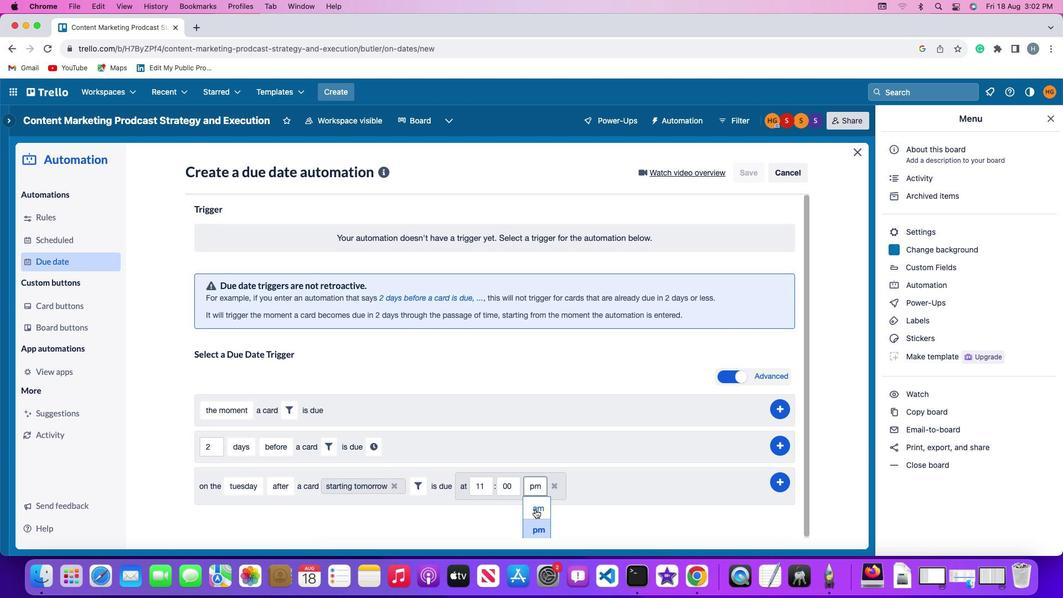
Action: Mouse moved to (784, 479)
Screenshot: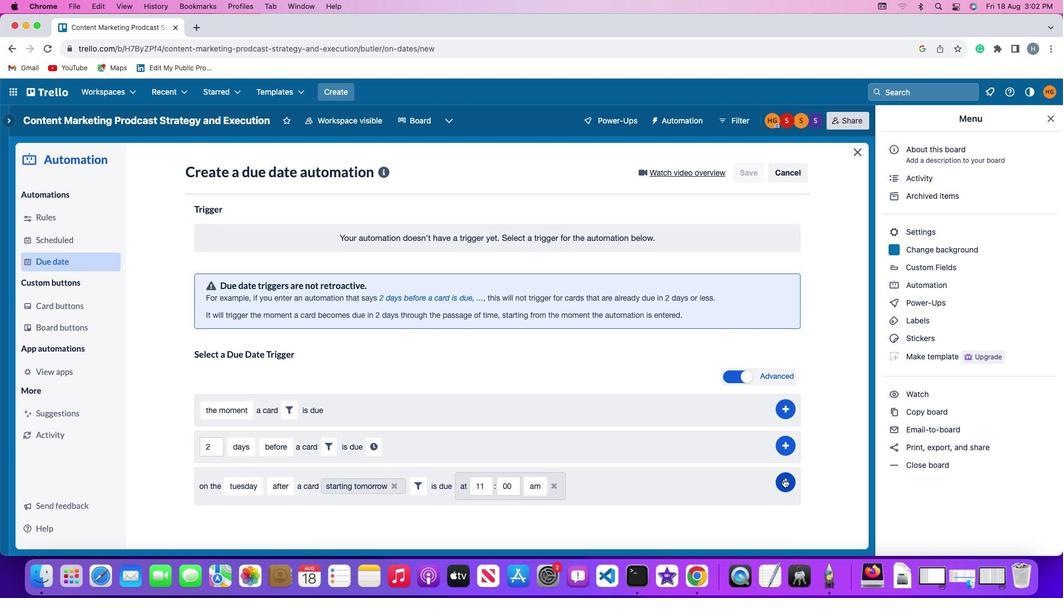 
Action: Mouse pressed left at (784, 479)
Screenshot: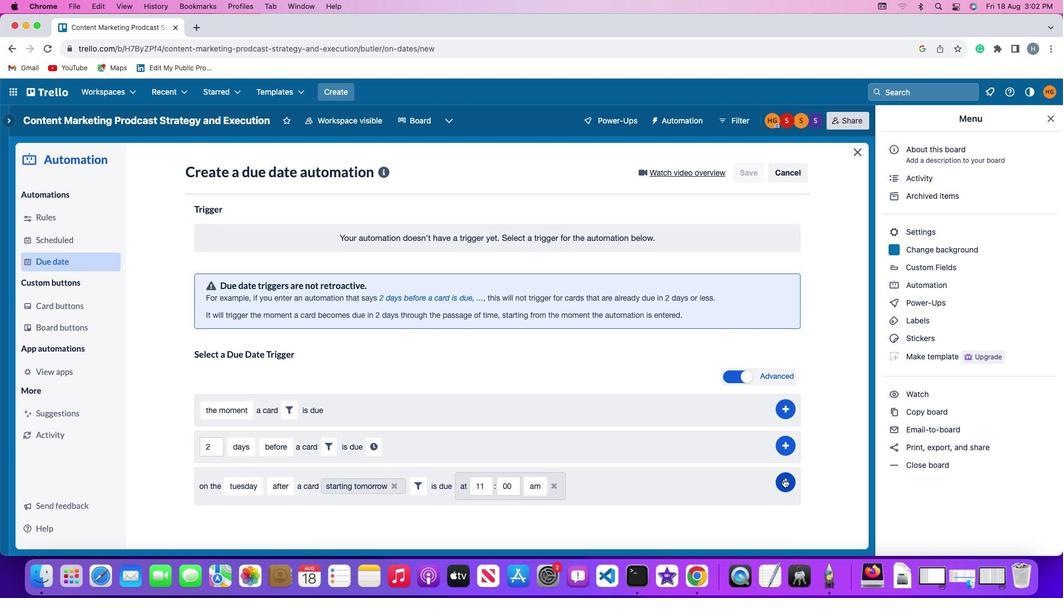 
Action: Mouse moved to (811, 391)
Screenshot: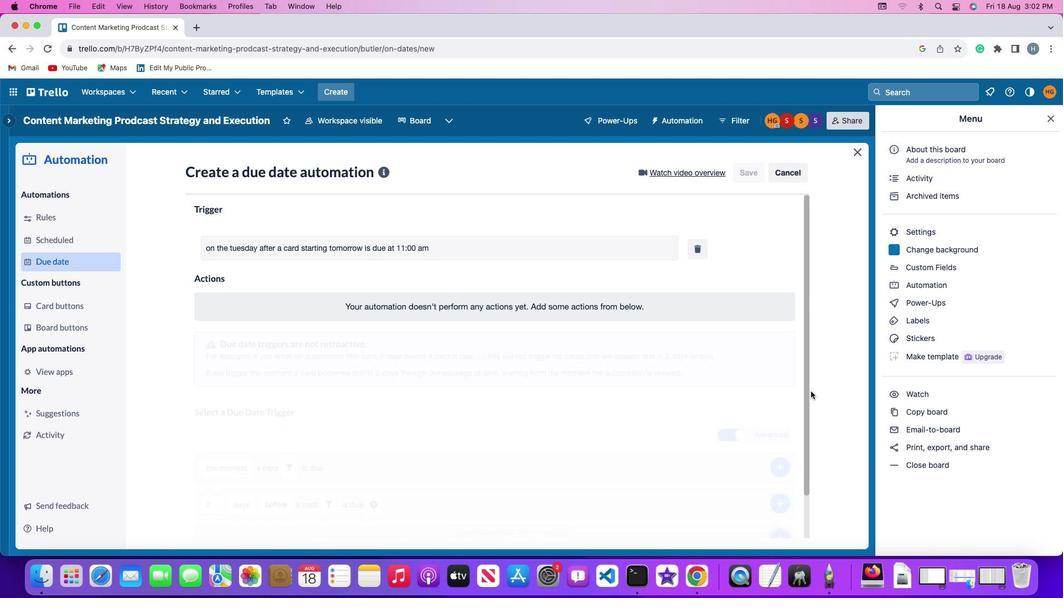 
